 Task: Find connections with filter location Ciputat with filter topic #futurewith filter profile language Spanish with filter current company Mindlance with filter school K.J.Institute of Engineering & Technology with filter industry Bed-and-Breakfasts, Hostels, Homestays with filter service category Public Speaking with filter keywords title Account Collector
Action: Mouse moved to (542, 59)
Screenshot: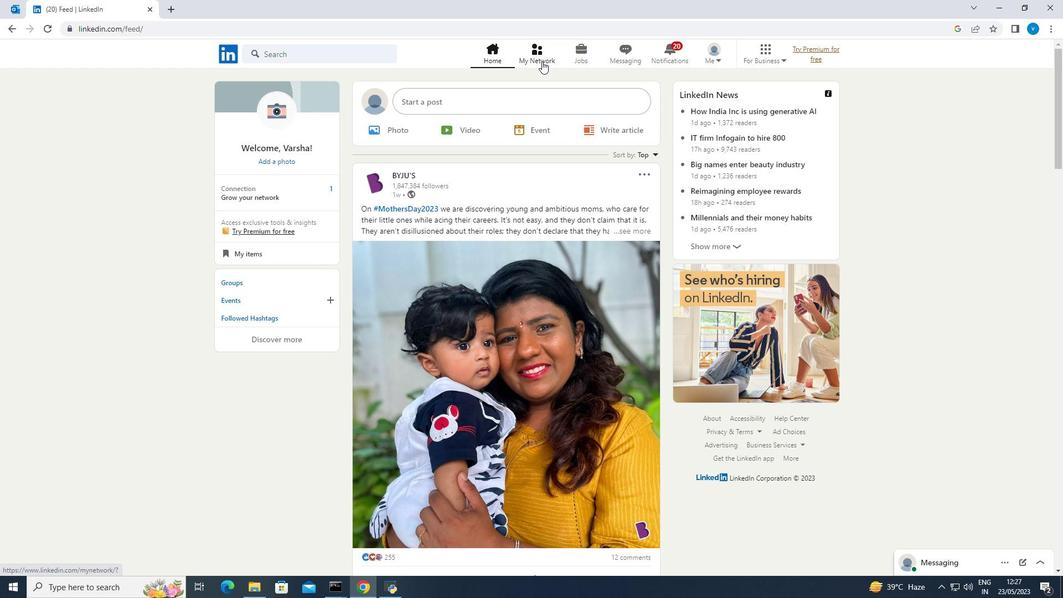 
Action: Mouse pressed left at (542, 59)
Screenshot: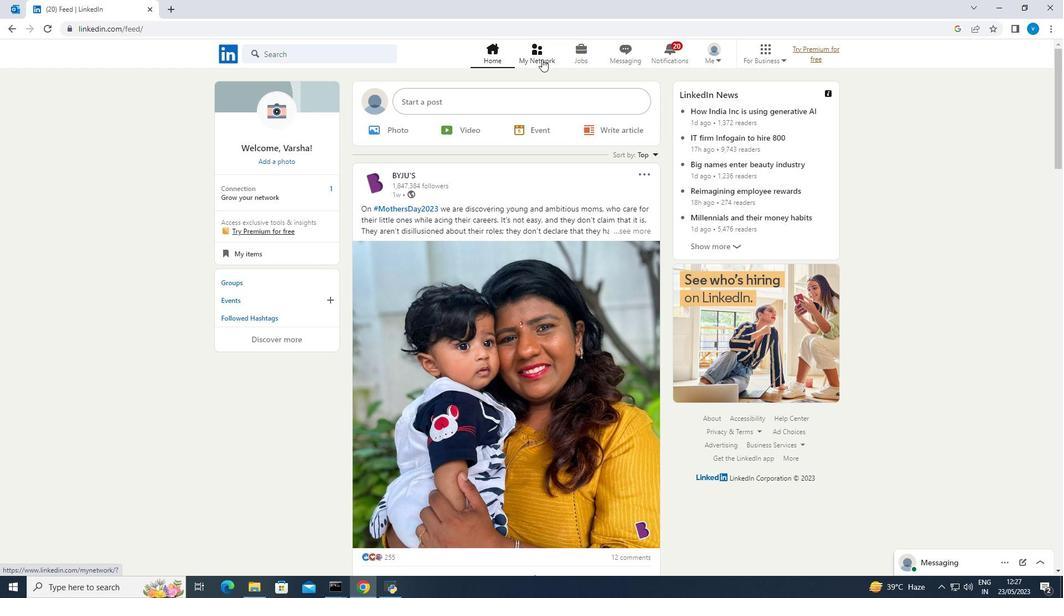 
Action: Mouse moved to (296, 116)
Screenshot: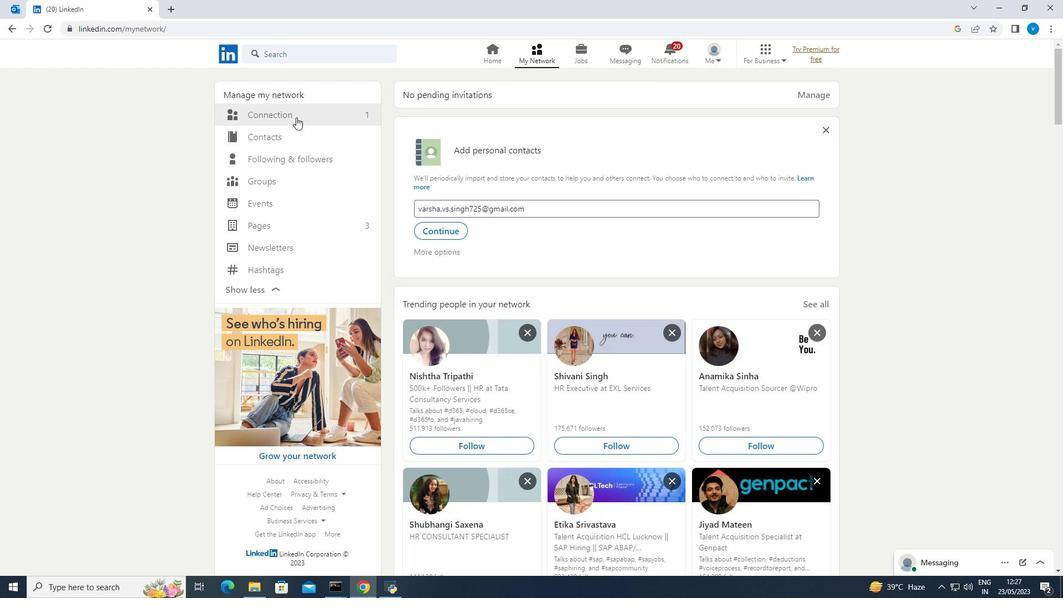 
Action: Mouse pressed left at (296, 116)
Screenshot: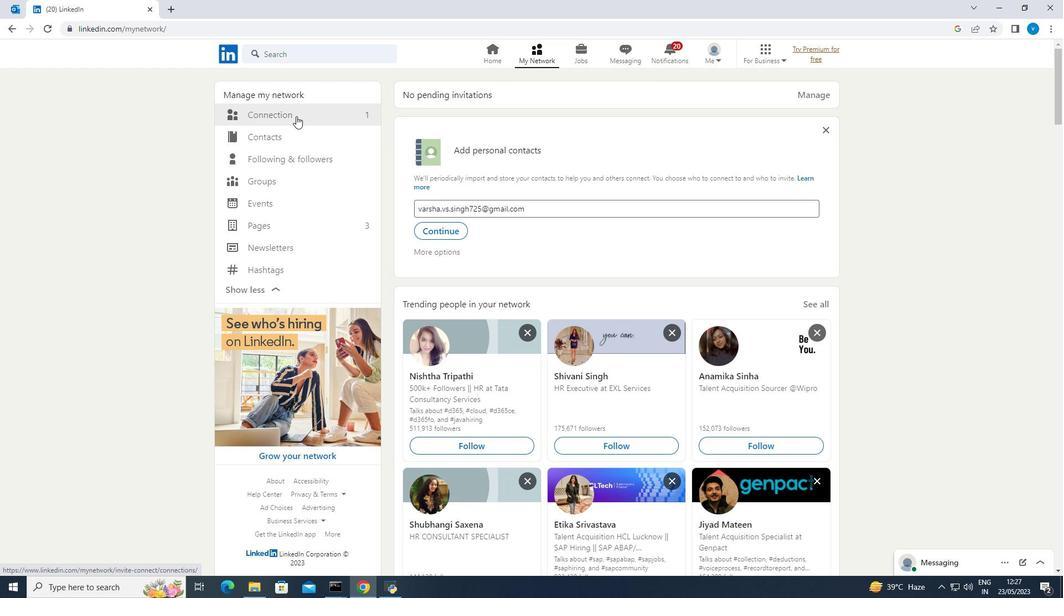 
Action: Mouse moved to (609, 116)
Screenshot: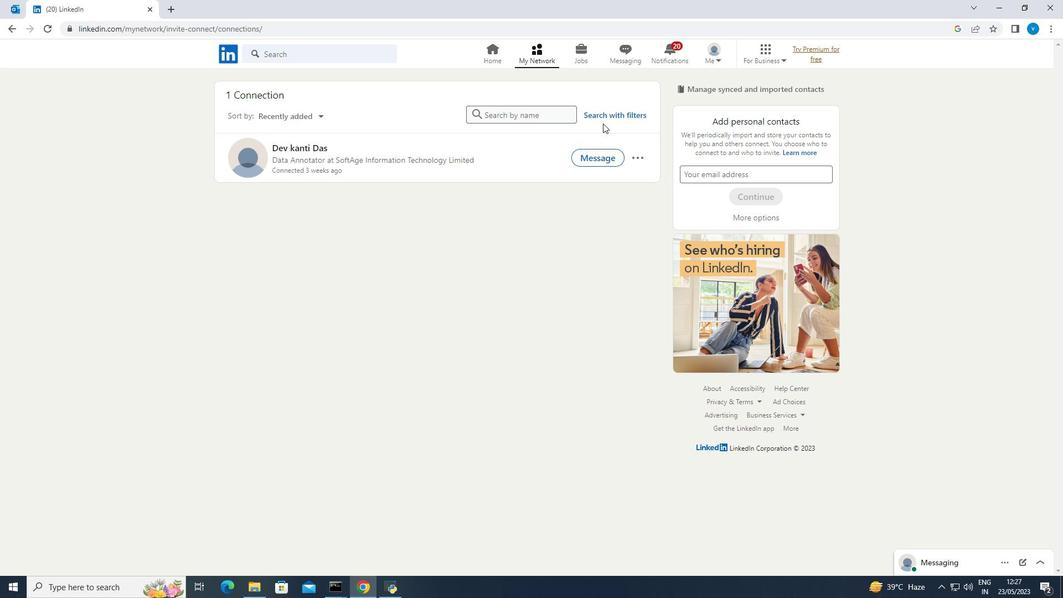 
Action: Mouse pressed left at (609, 116)
Screenshot: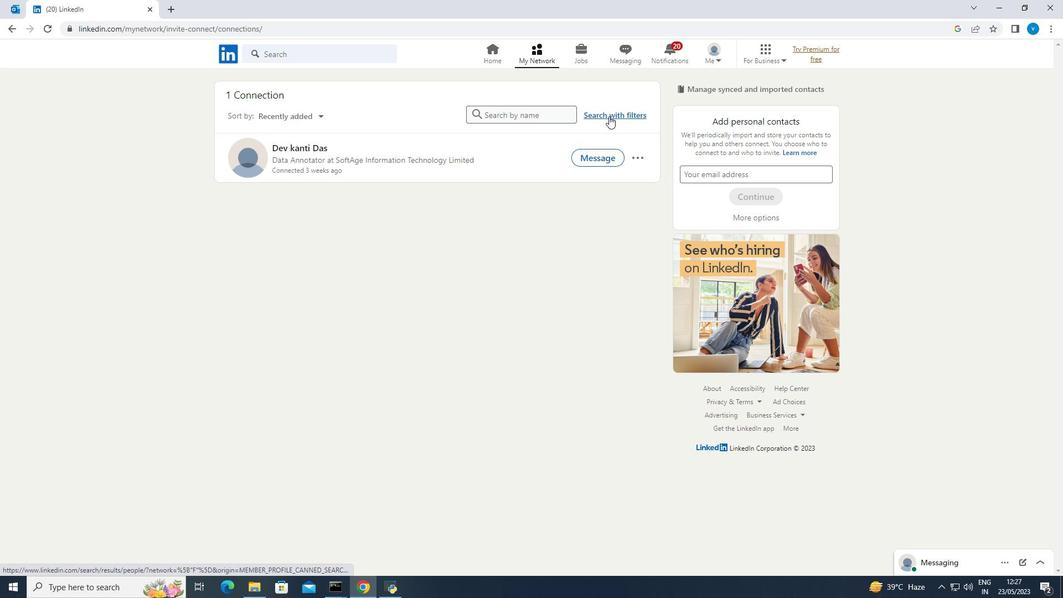 
Action: Mouse moved to (560, 87)
Screenshot: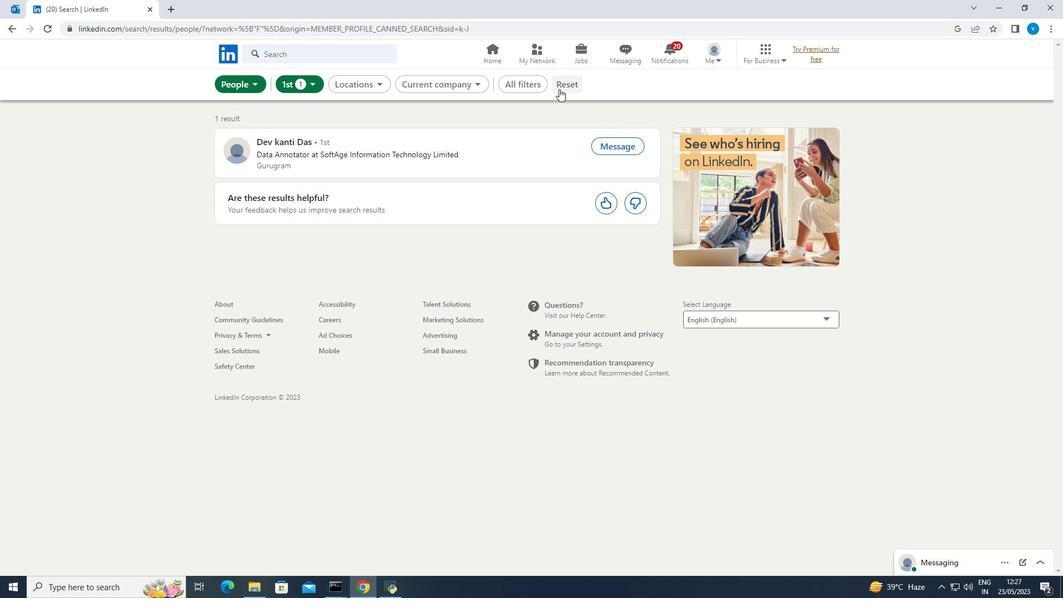 
Action: Mouse pressed left at (560, 87)
Screenshot: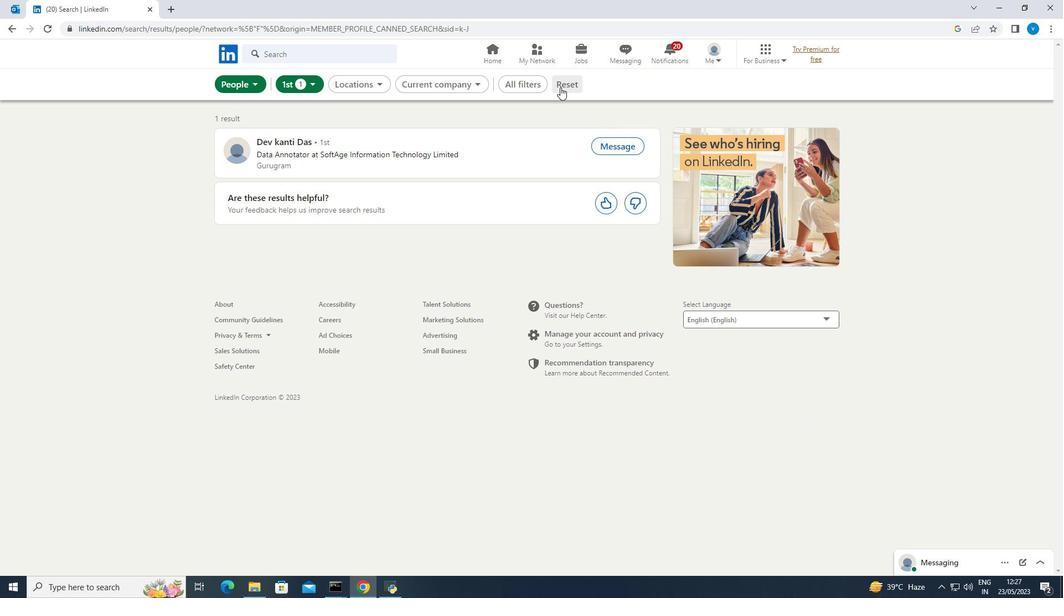 
Action: Mouse pressed left at (560, 87)
Screenshot: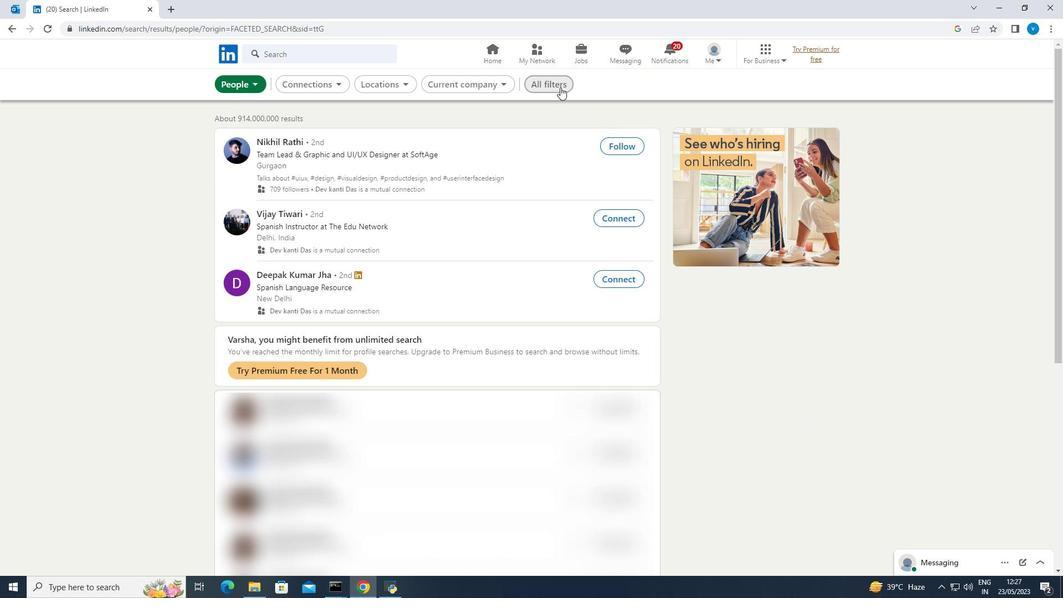
Action: Mouse moved to (812, 199)
Screenshot: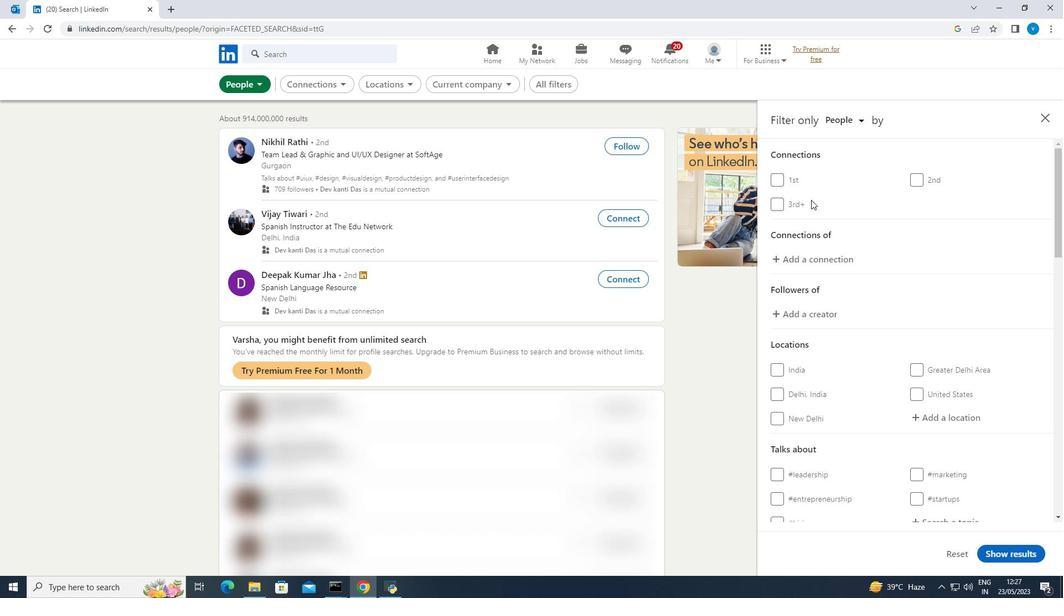 
Action: Mouse scrolled (812, 199) with delta (0, 0)
Screenshot: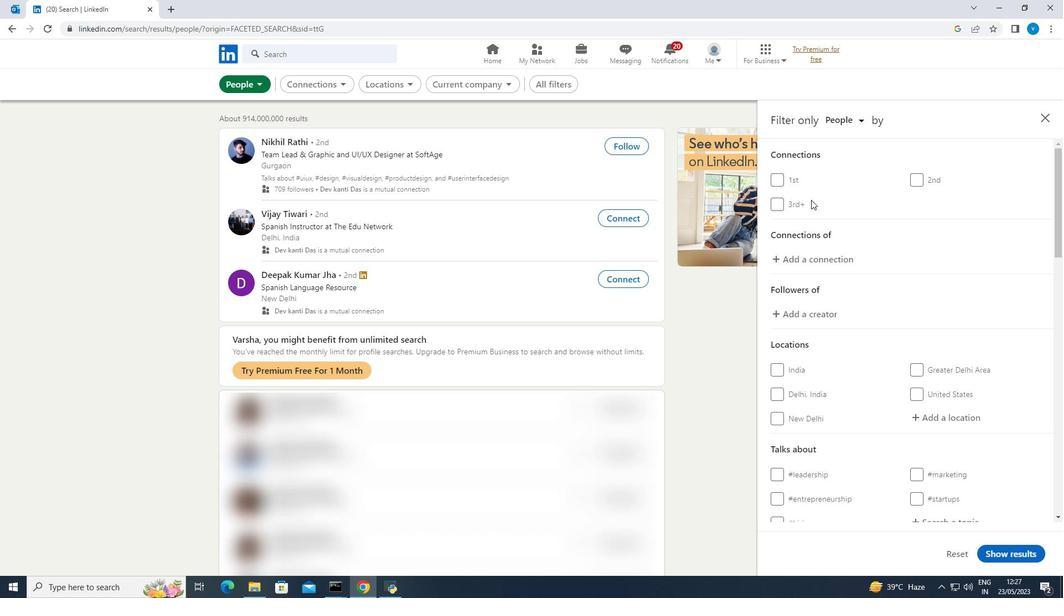 
Action: Mouse moved to (813, 200)
Screenshot: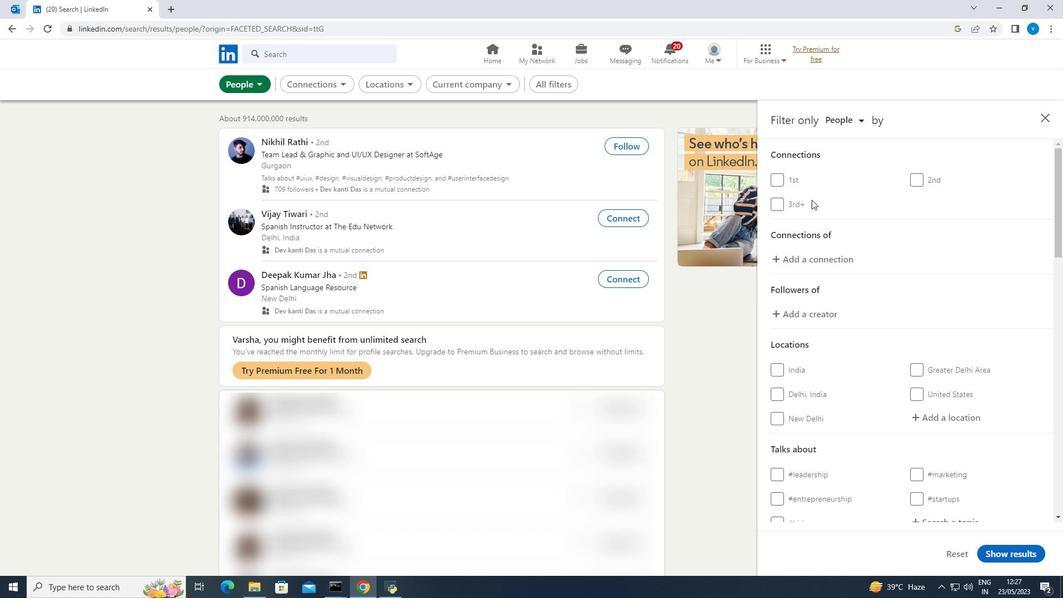 
Action: Mouse scrolled (813, 199) with delta (0, 0)
Screenshot: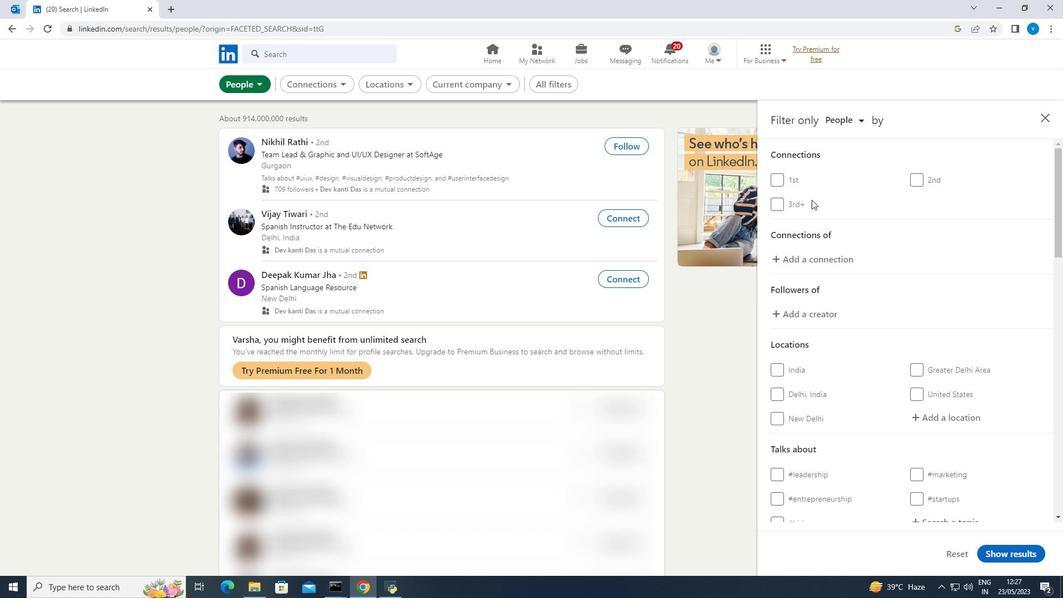 
Action: Mouse scrolled (813, 199) with delta (0, 0)
Screenshot: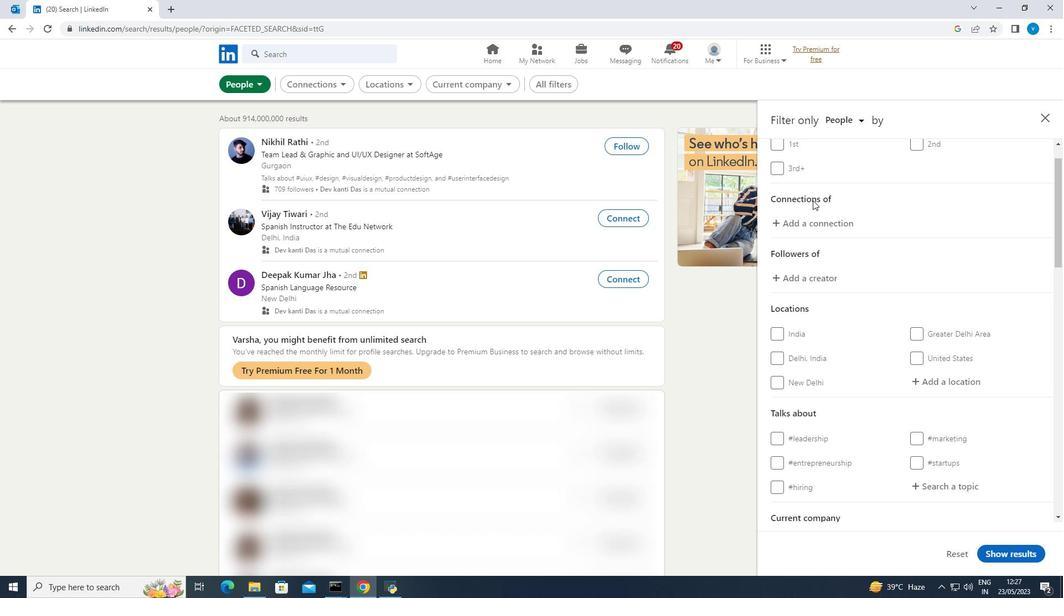
Action: Mouse moved to (916, 248)
Screenshot: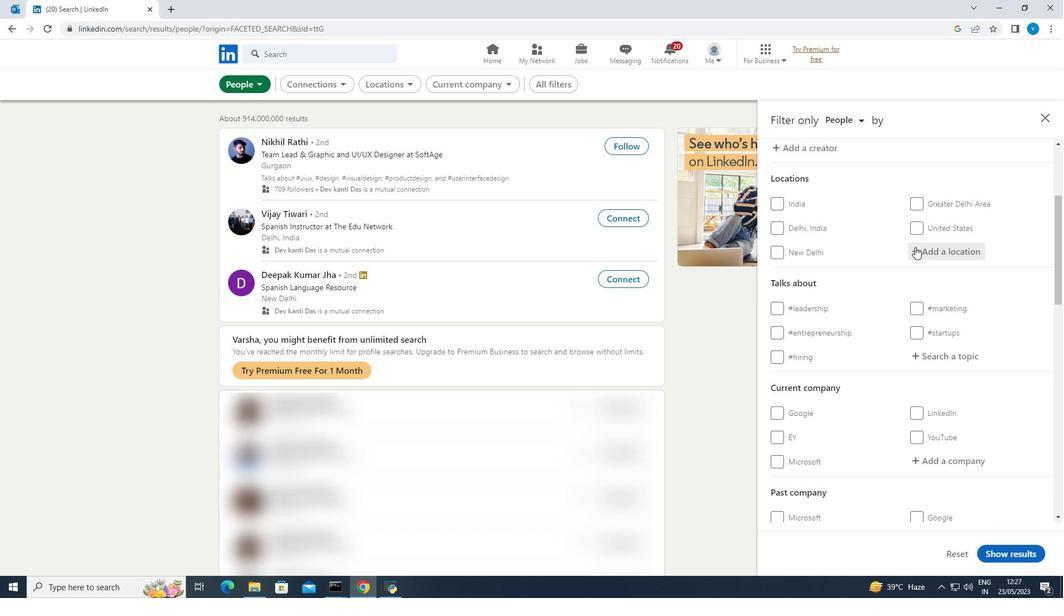 
Action: Mouse pressed left at (916, 248)
Screenshot: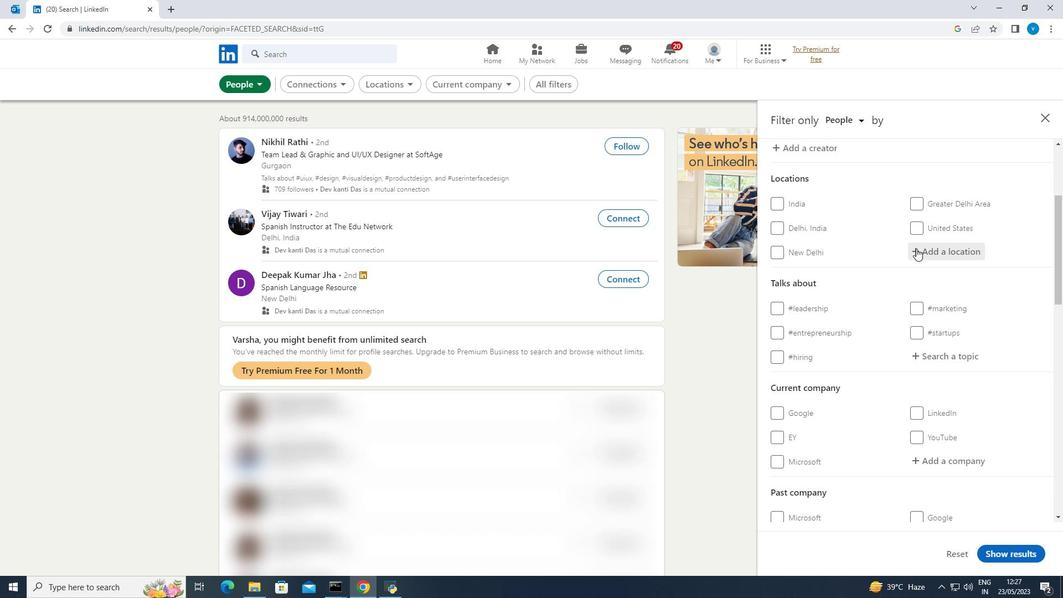 
Action: Mouse moved to (854, 284)
Screenshot: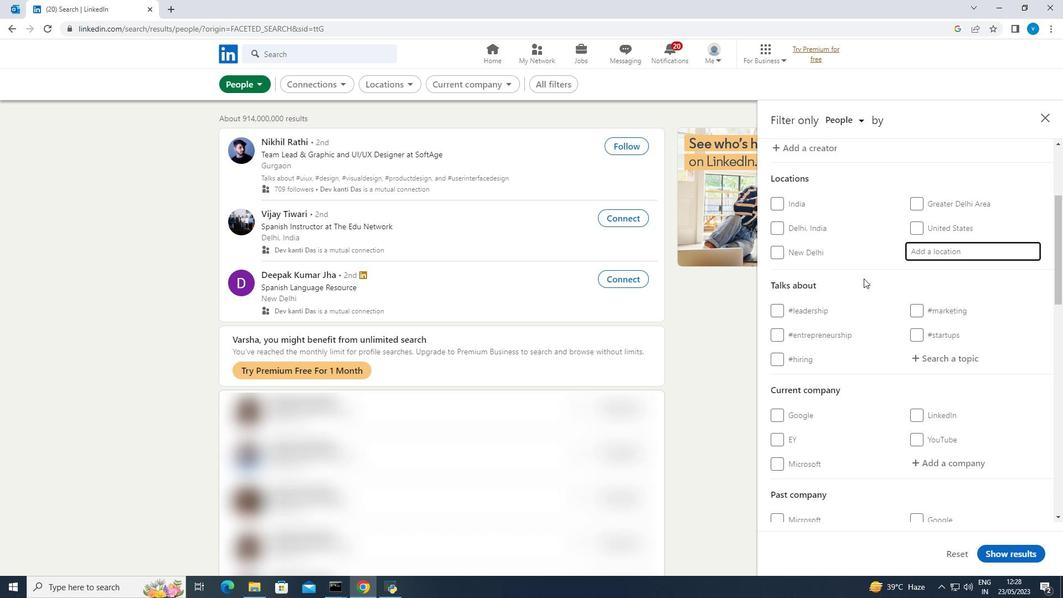 
Action: Key pressed <Key.shift><Key.shift><Key.shift>Ciputat
Screenshot: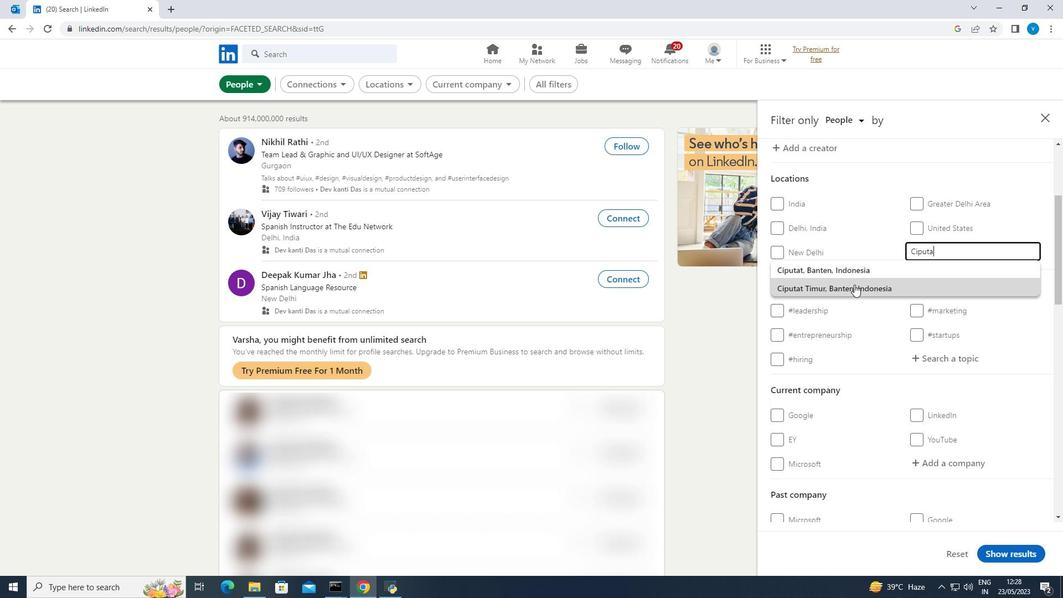 
Action: Mouse moved to (931, 365)
Screenshot: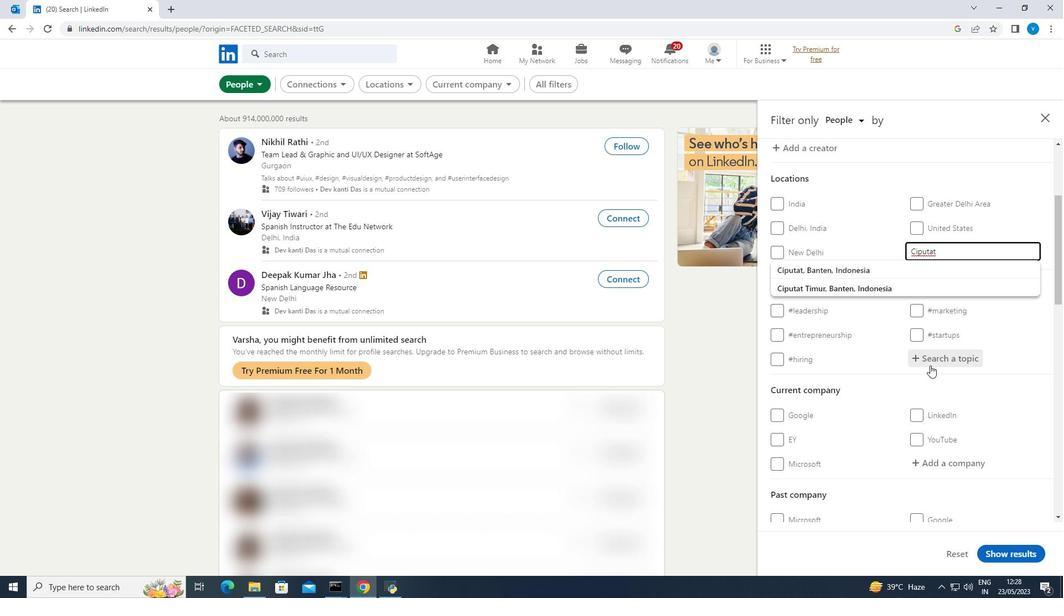 
Action: Mouse pressed left at (931, 365)
Screenshot: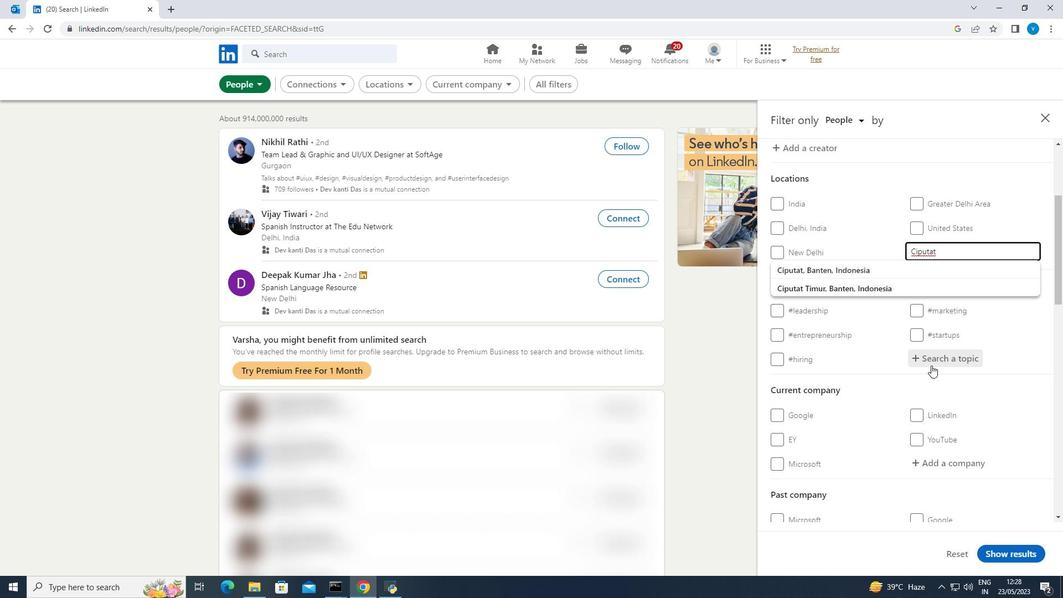 
Action: Mouse moved to (926, 367)
Screenshot: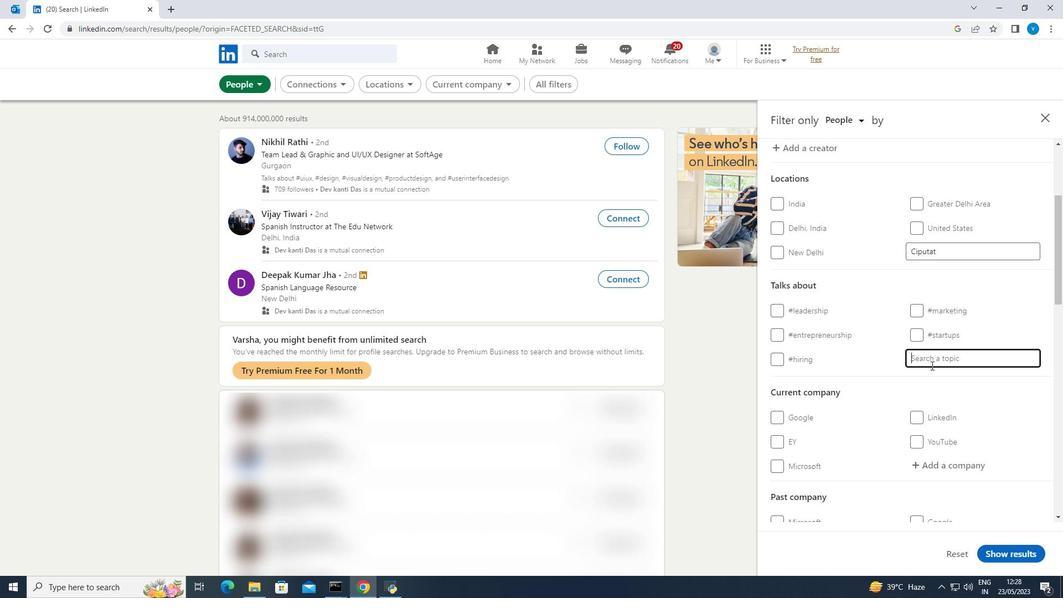 
Action: Key pressed future
Screenshot: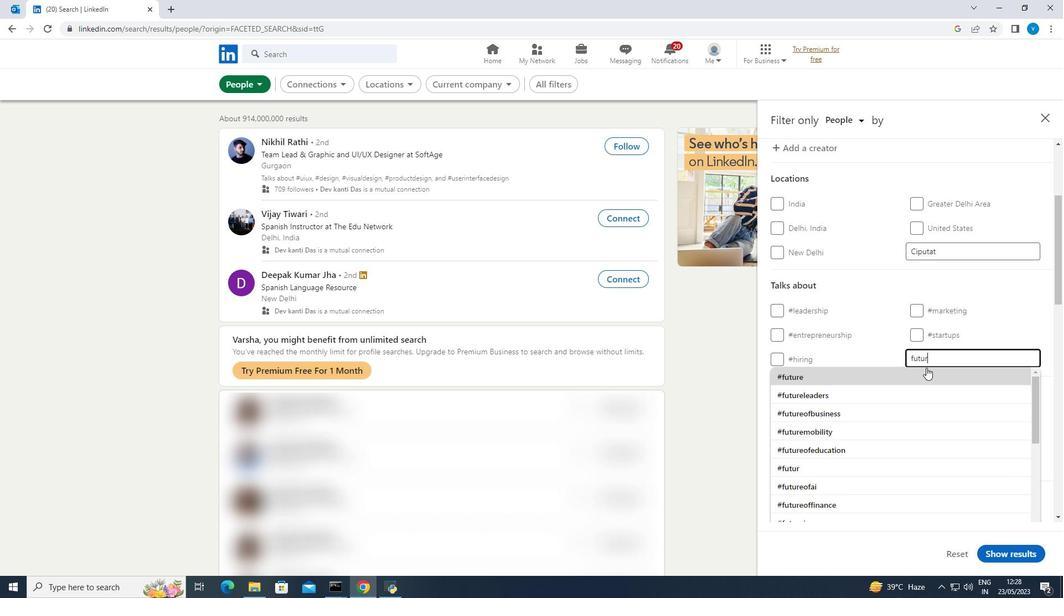 
Action: Mouse moved to (910, 372)
Screenshot: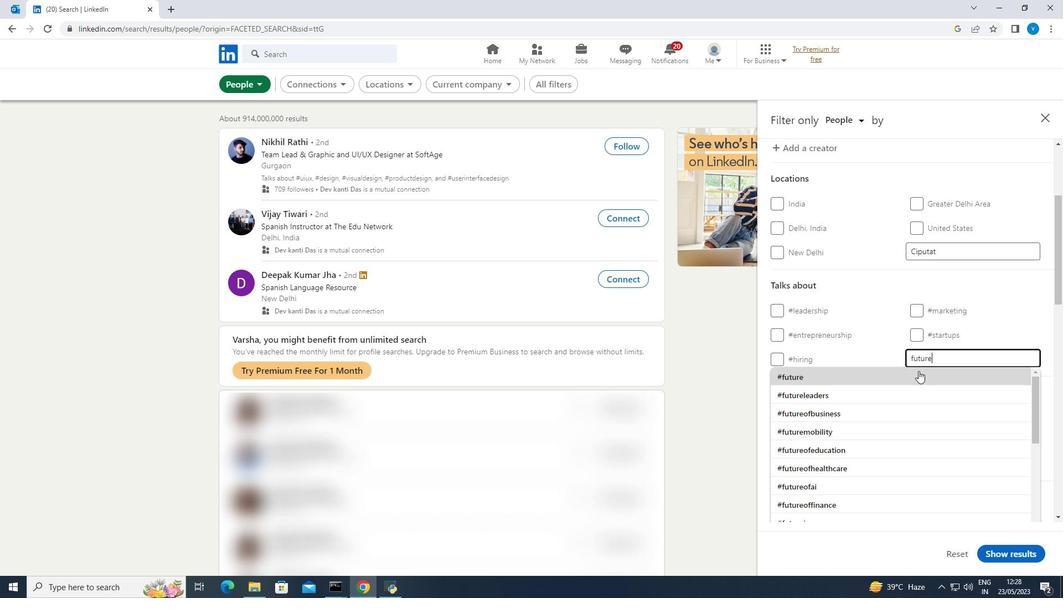 
Action: Mouse pressed left at (910, 372)
Screenshot: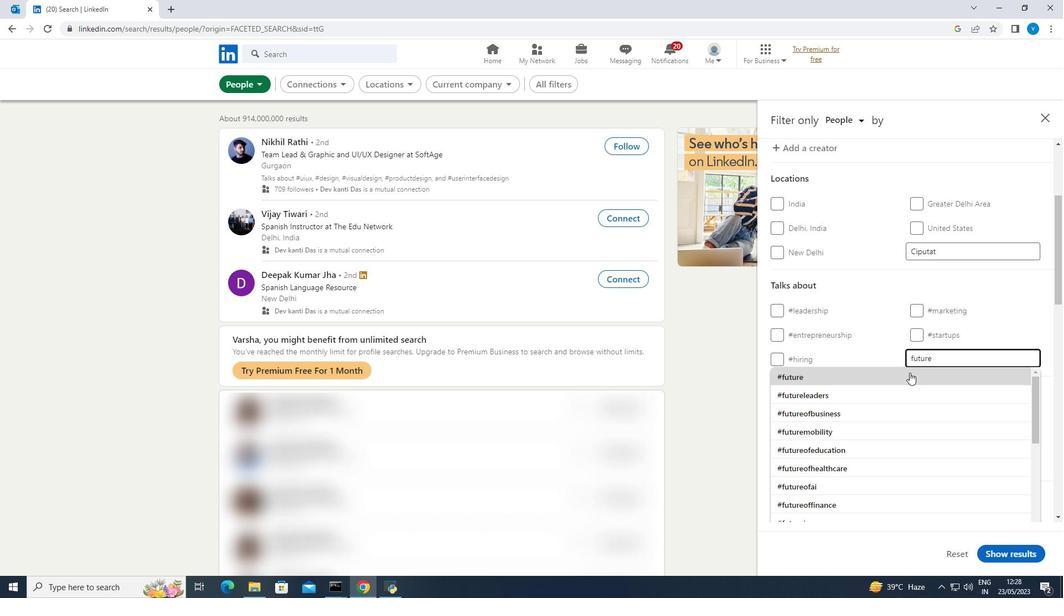 
Action: Mouse scrolled (910, 372) with delta (0, 0)
Screenshot: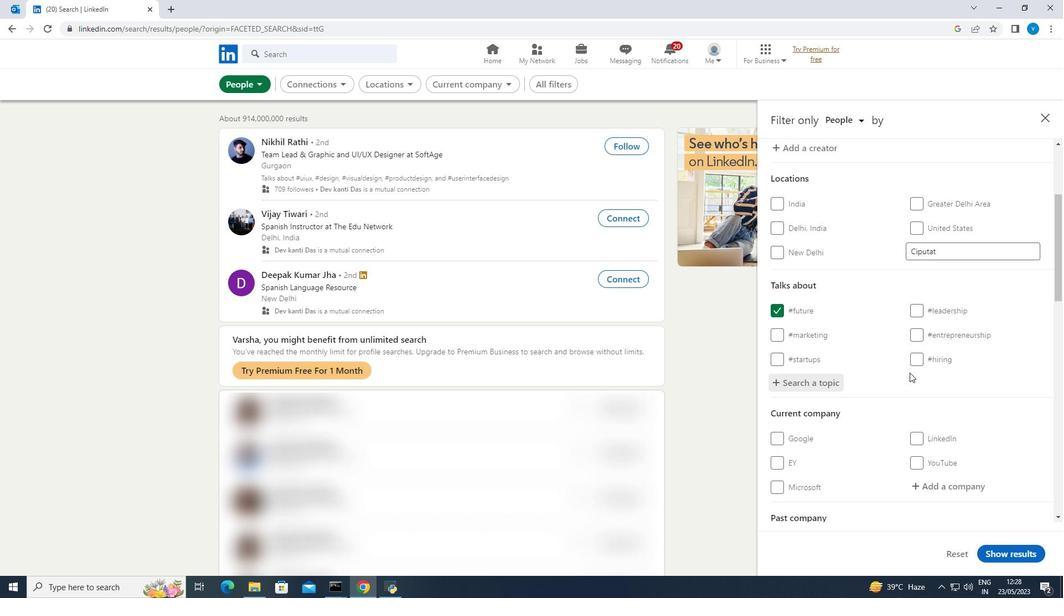 
Action: Mouse scrolled (910, 372) with delta (0, 0)
Screenshot: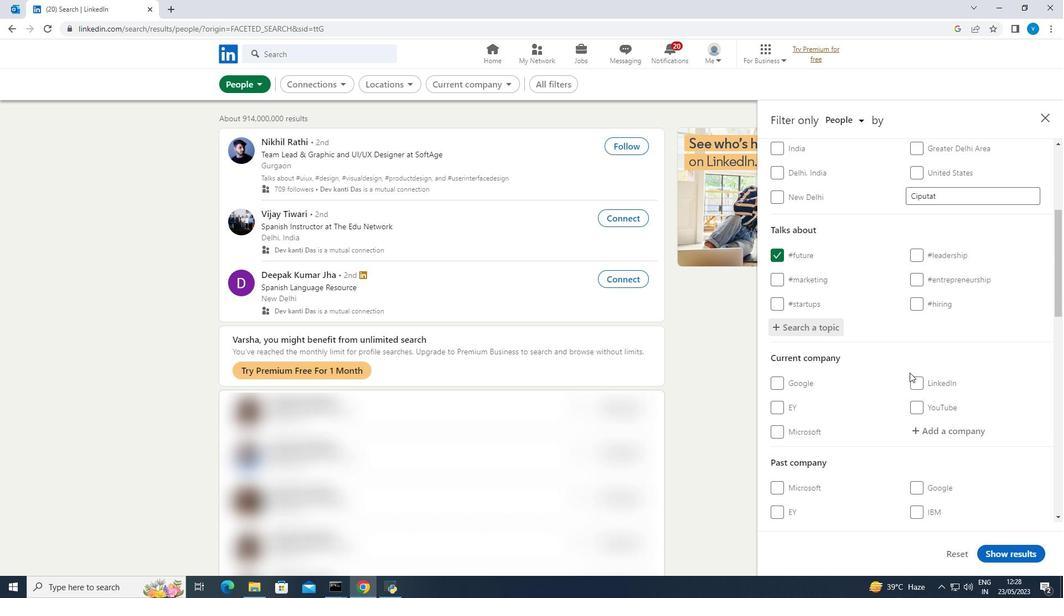 
Action: Mouse moved to (909, 373)
Screenshot: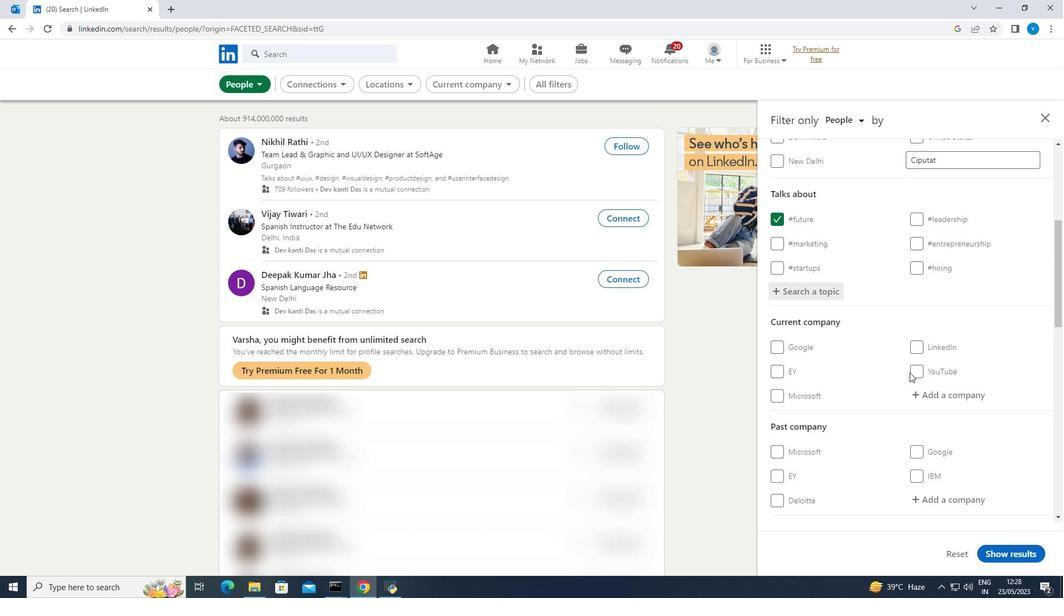 
Action: Mouse scrolled (909, 373) with delta (0, 0)
Screenshot: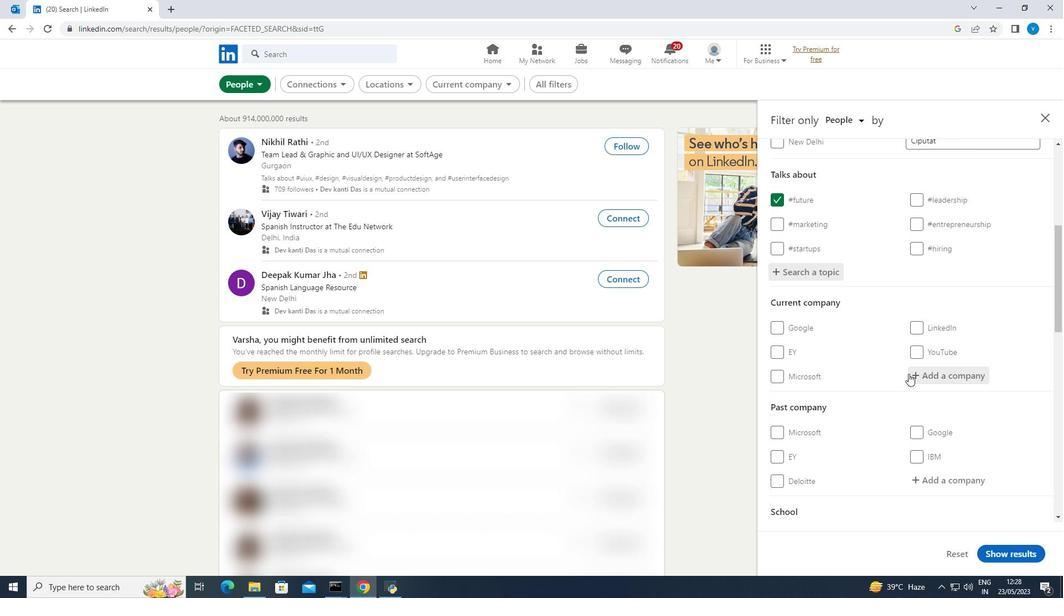 
Action: Mouse scrolled (909, 373) with delta (0, 0)
Screenshot: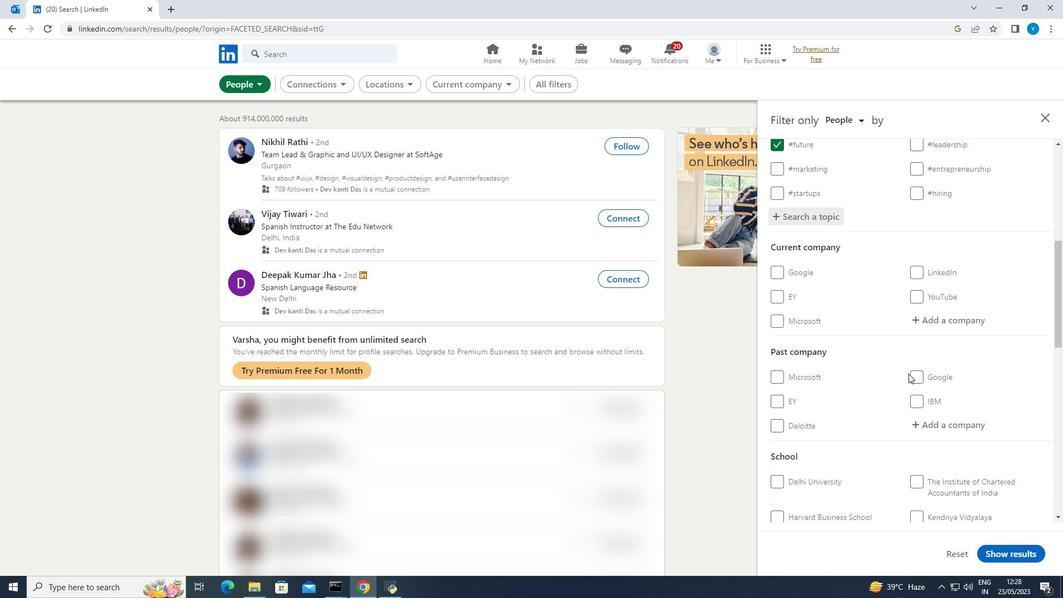 
Action: Mouse scrolled (909, 373) with delta (0, 0)
Screenshot: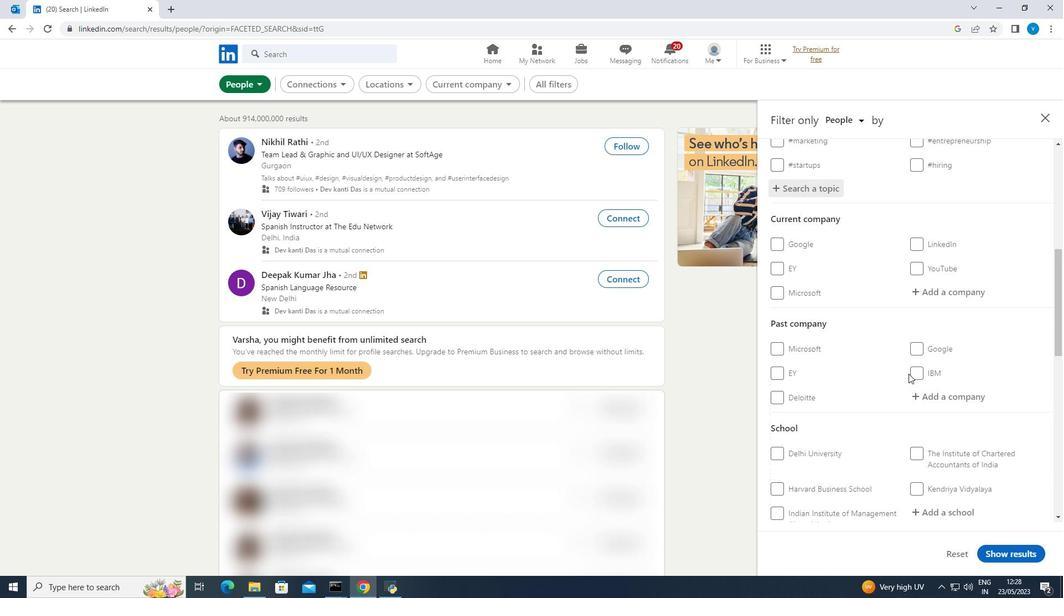 
Action: Mouse scrolled (909, 373) with delta (0, 0)
Screenshot: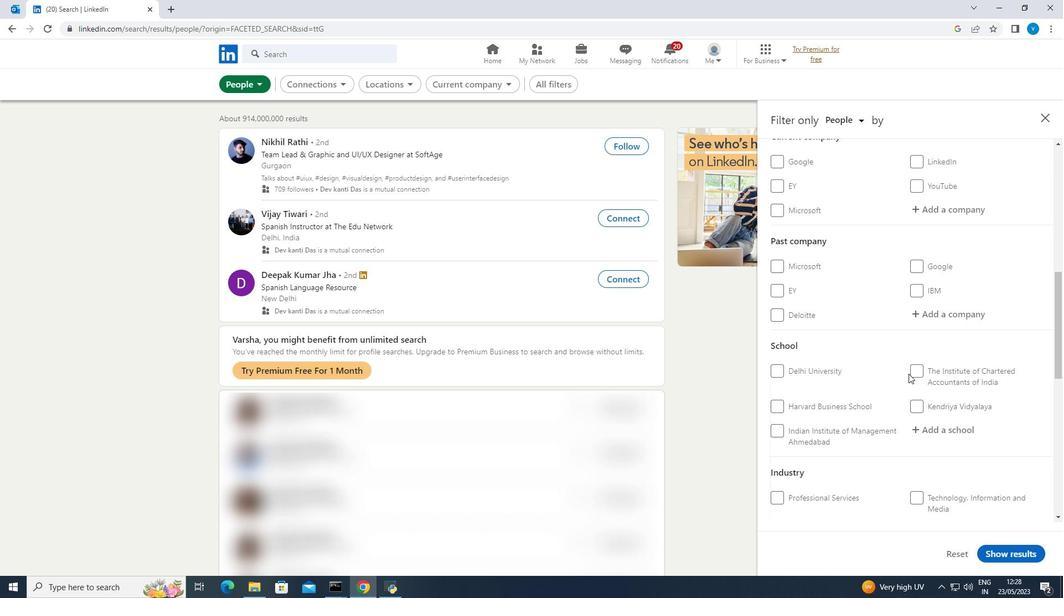 
Action: Mouse scrolled (909, 373) with delta (0, 0)
Screenshot: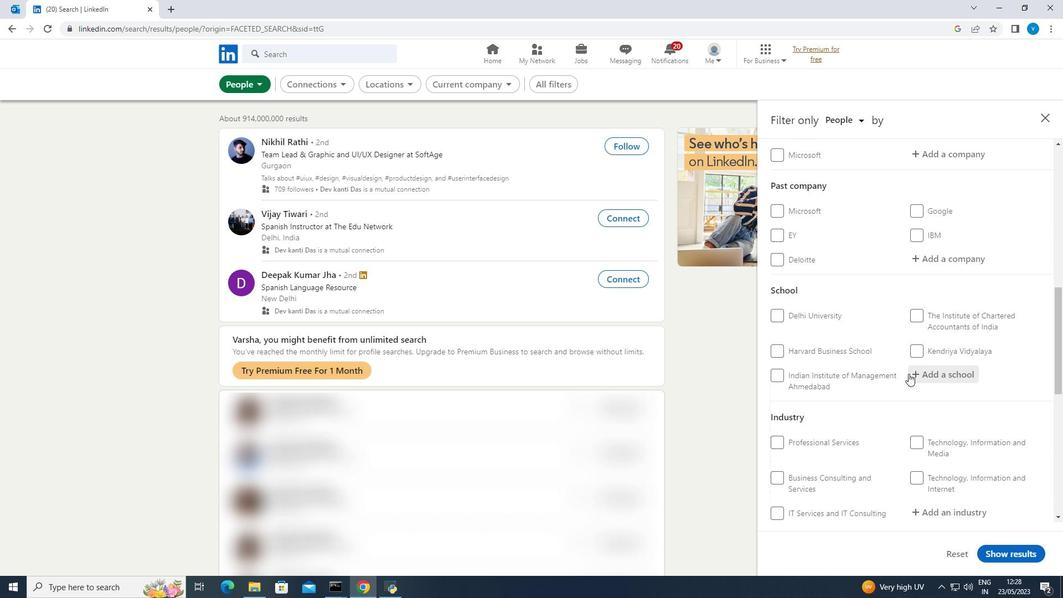 
Action: Mouse scrolled (909, 373) with delta (0, 0)
Screenshot: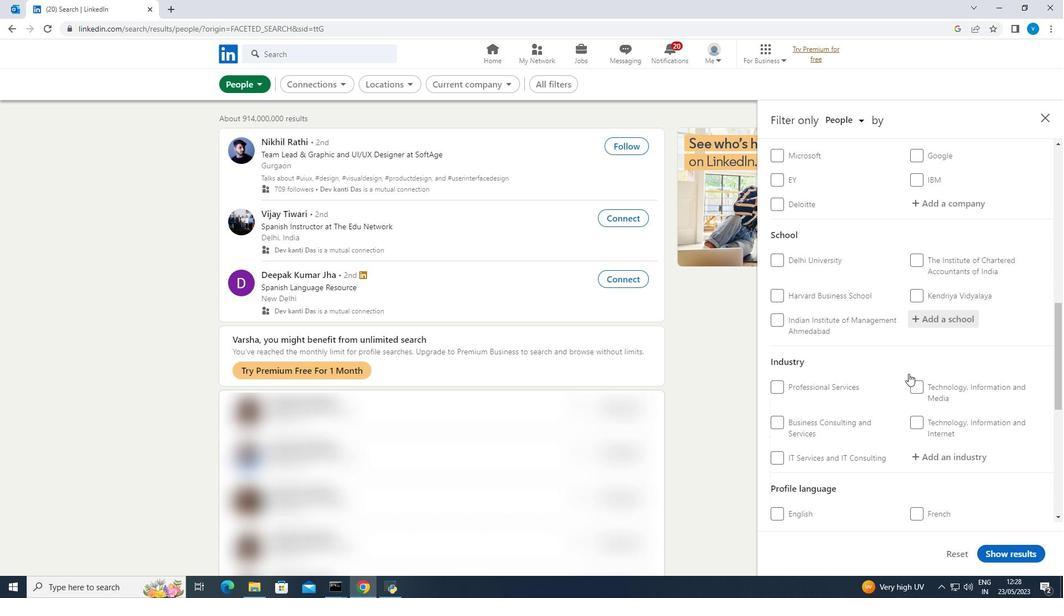 
Action: Mouse moved to (908, 374)
Screenshot: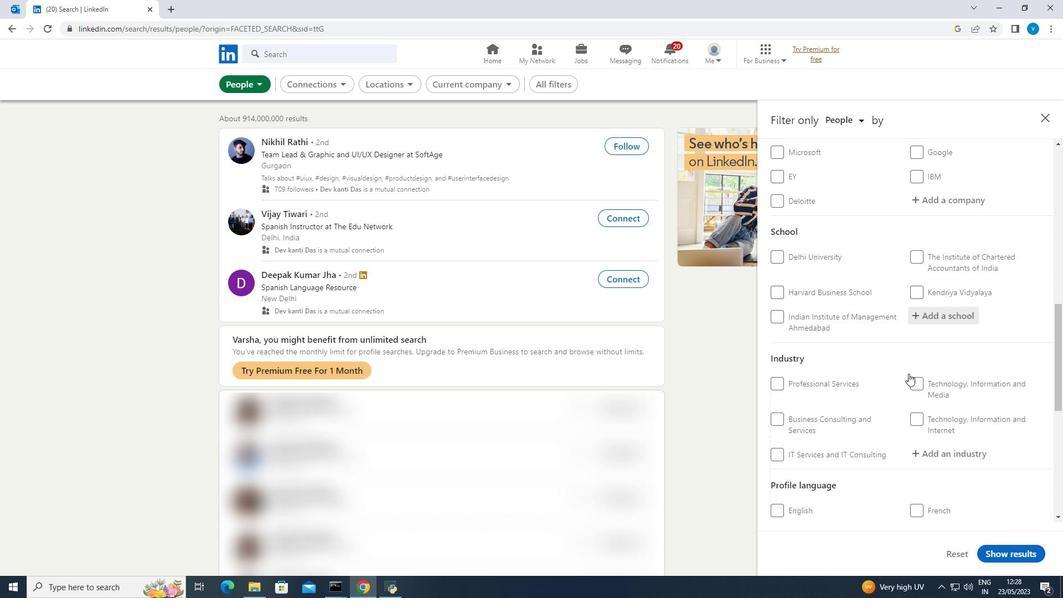
Action: Mouse scrolled (908, 373) with delta (0, 0)
Screenshot: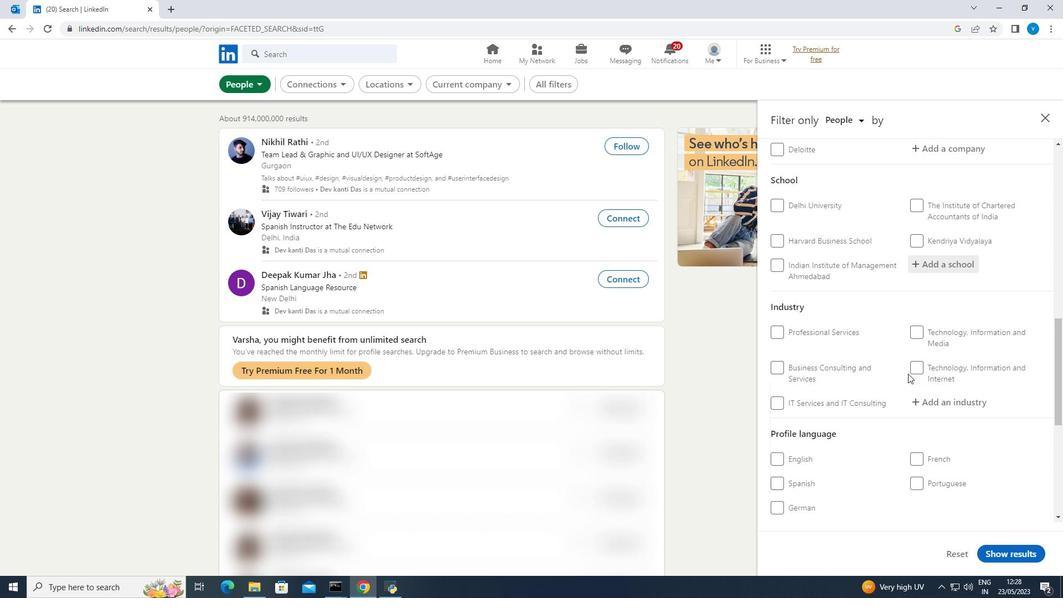 
Action: Mouse moved to (778, 431)
Screenshot: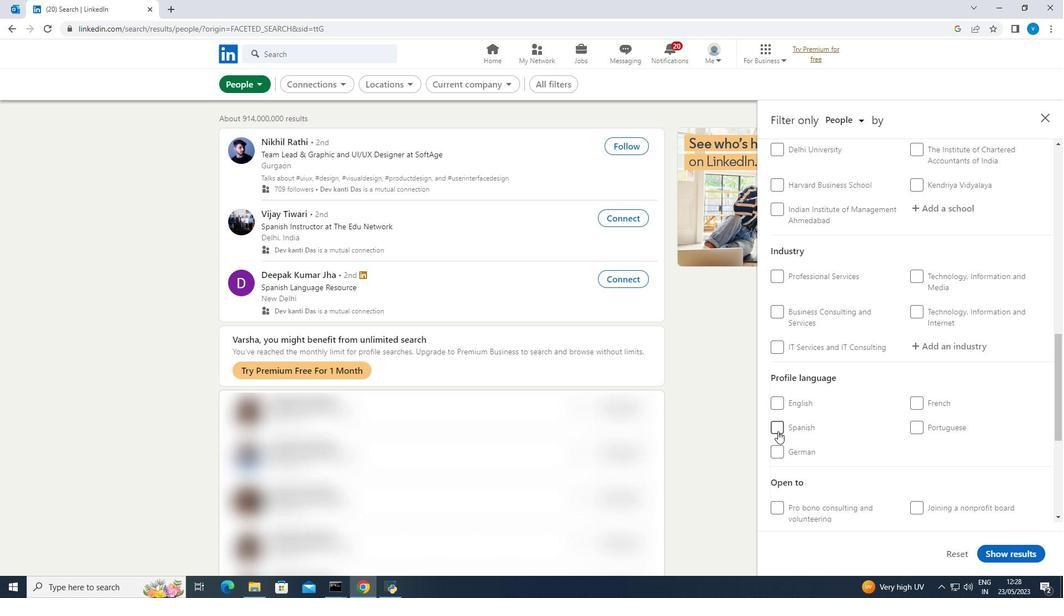 
Action: Mouse pressed left at (778, 431)
Screenshot: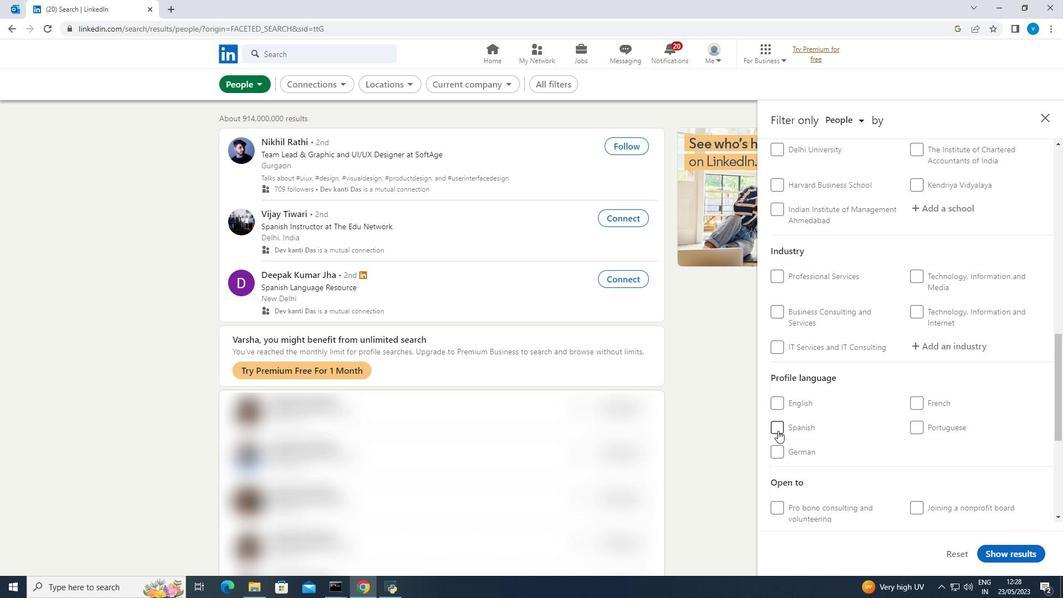 
Action: Mouse moved to (781, 428)
Screenshot: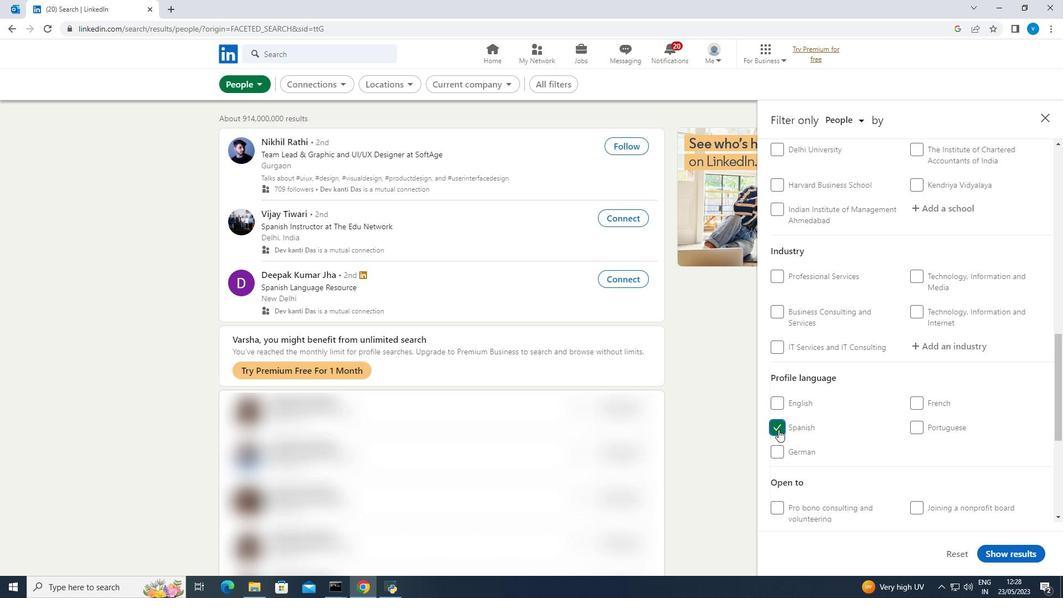 
Action: Mouse scrolled (781, 428) with delta (0, 0)
Screenshot: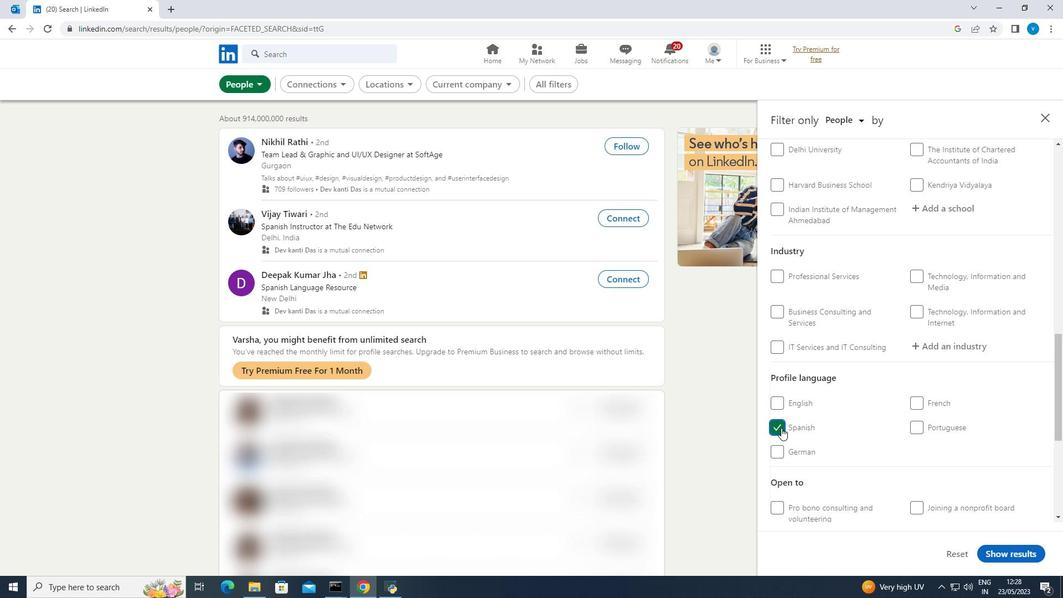 
Action: Mouse scrolled (781, 428) with delta (0, 0)
Screenshot: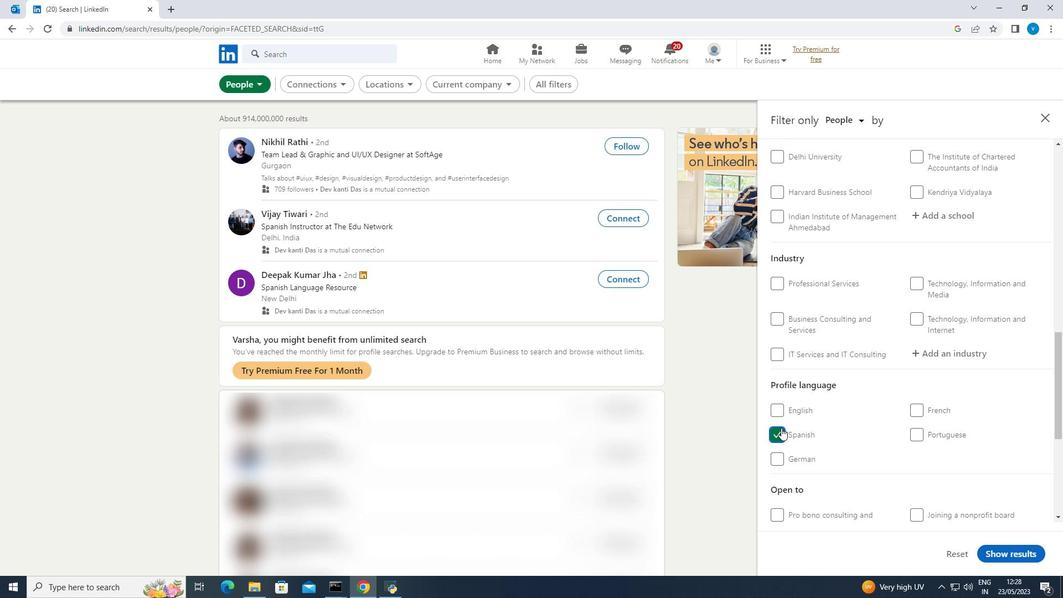 
Action: Mouse moved to (782, 427)
Screenshot: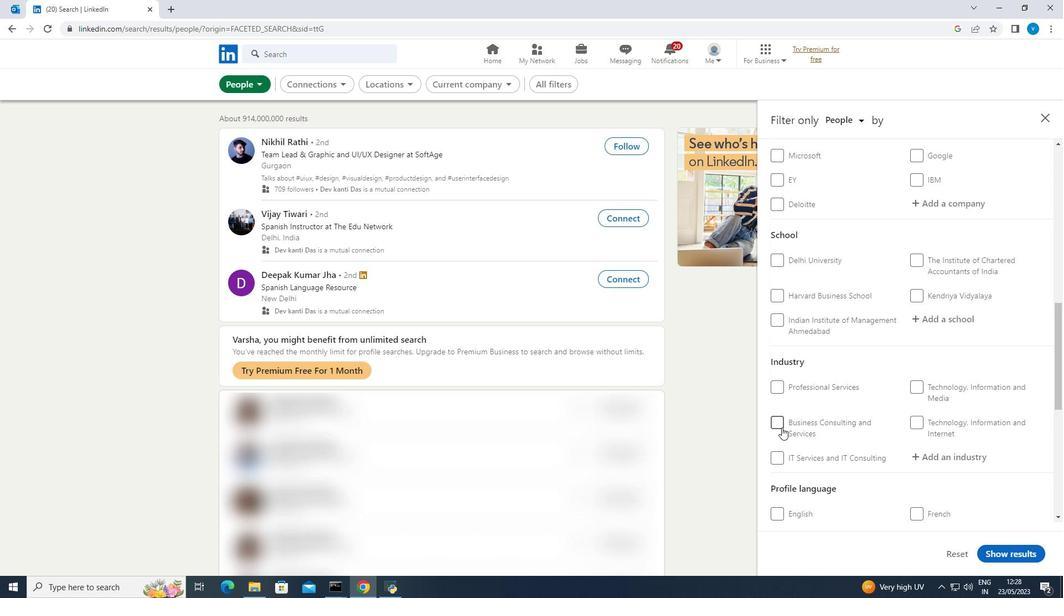 
Action: Mouse scrolled (782, 428) with delta (0, 0)
Screenshot: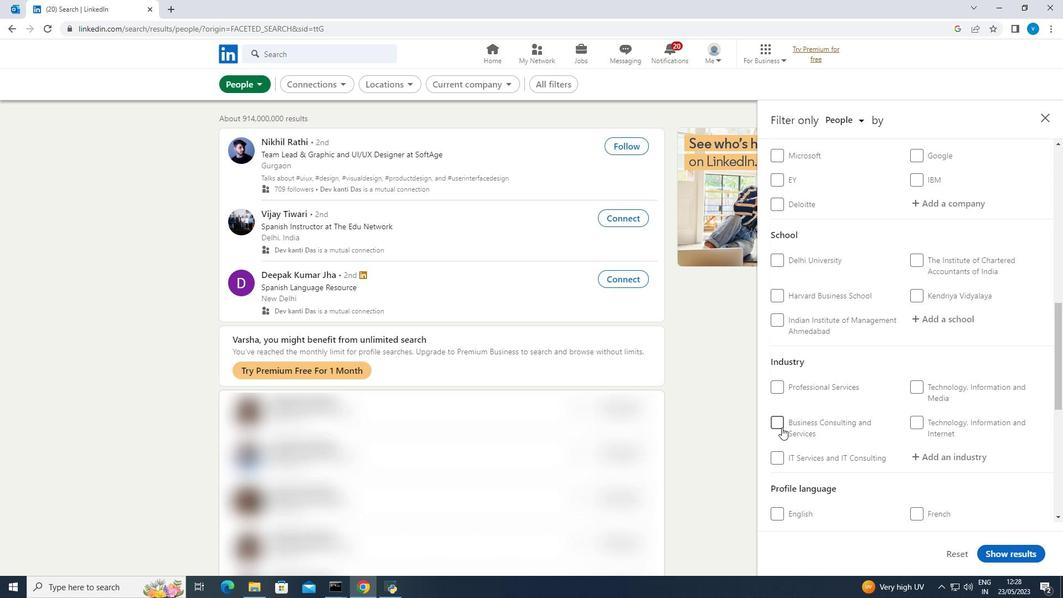 
Action: Mouse scrolled (782, 428) with delta (0, 0)
Screenshot: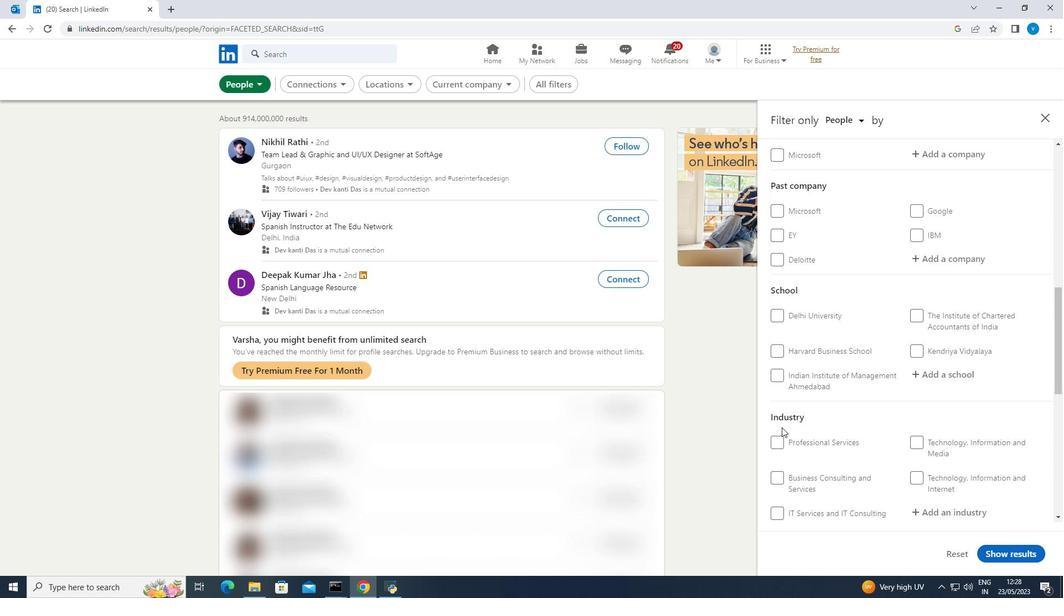 
Action: Mouse scrolled (782, 428) with delta (0, 0)
Screenshot: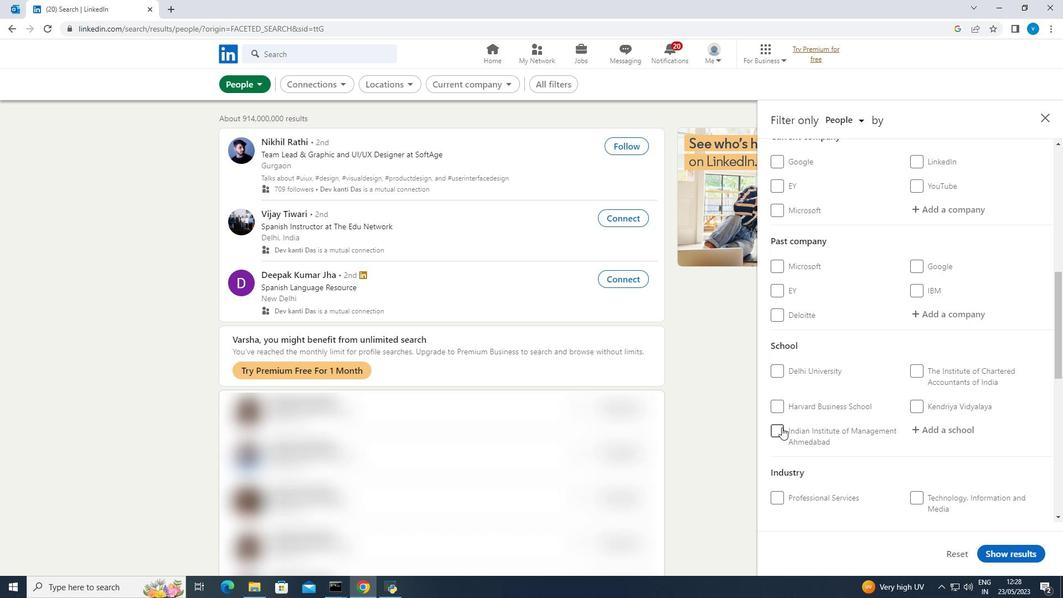 
Action: Mouse moved to (782, 427)
Screenshot: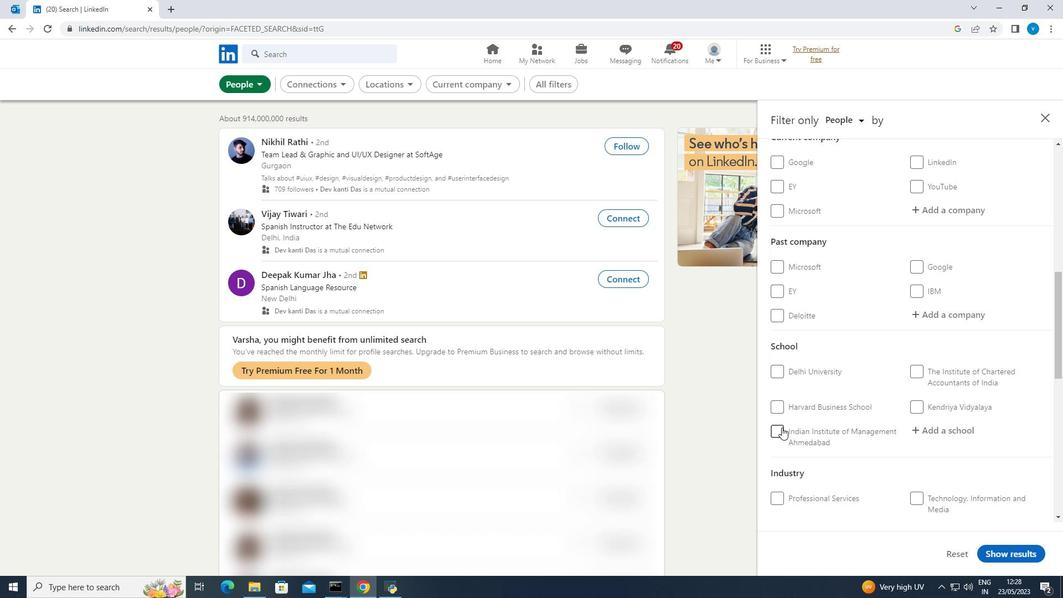 
Action: Mouse scrolled (782, 427) with delta (0, 0)
Screenshot: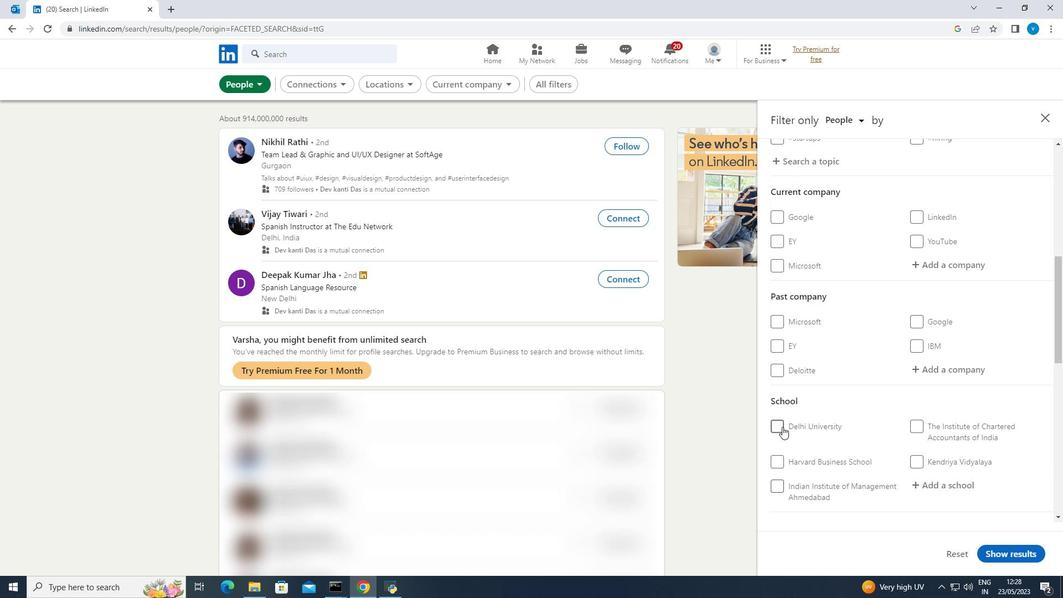 
Action: Mouse moved to (918, 322)
Screenshot: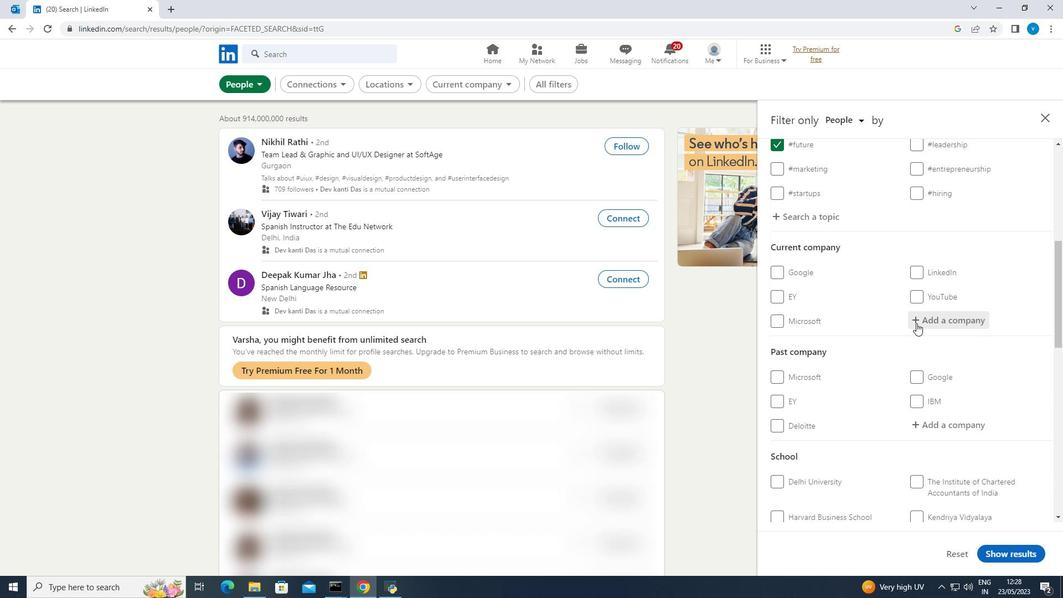 
Action: Mouse pressed left at (918, 322)
Screenshot: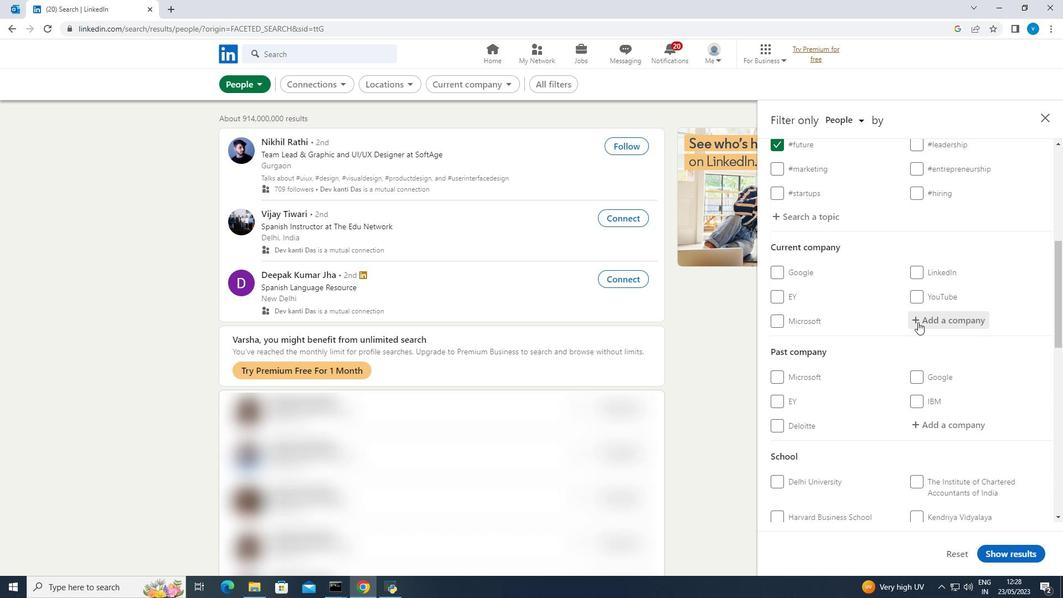 
Action: Mouse moved to (914, 324)
Screenshot: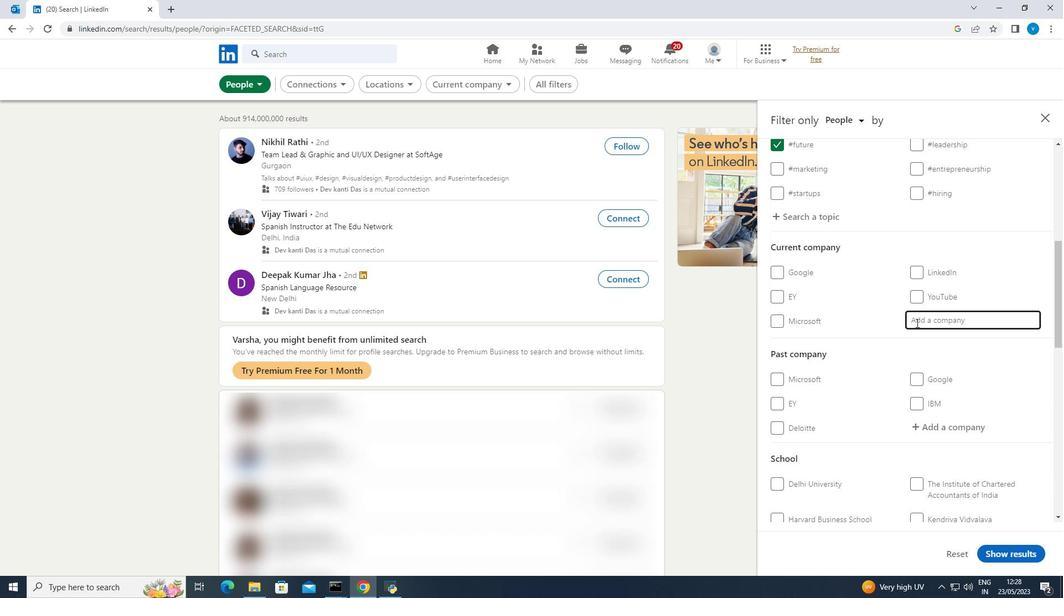
Action: Key pressed <Key.shift><Key.shift><Key.shift><Key.shift><Key.shift>Mindlance
Screenshot: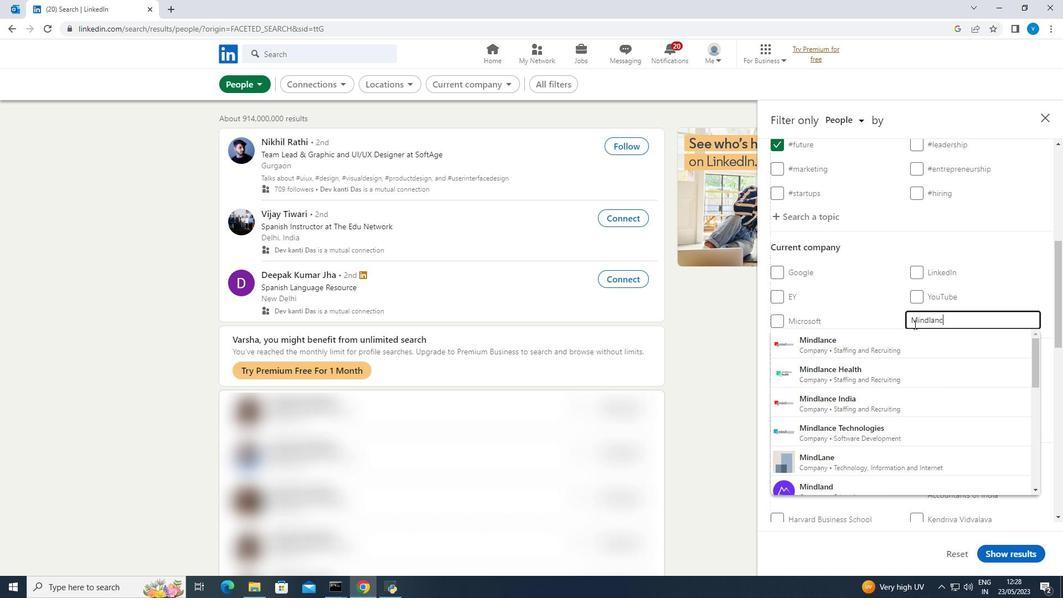 
Action: Mouse moved to (895, 336)
Screenshot: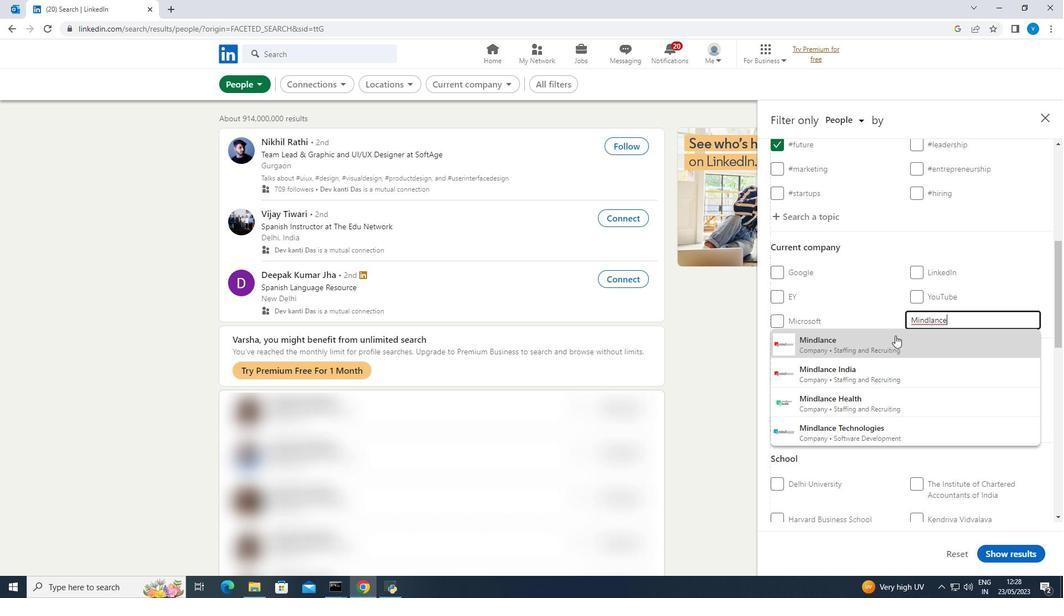 
Action: Mouse pressed left at (895, 336)
Screenshot: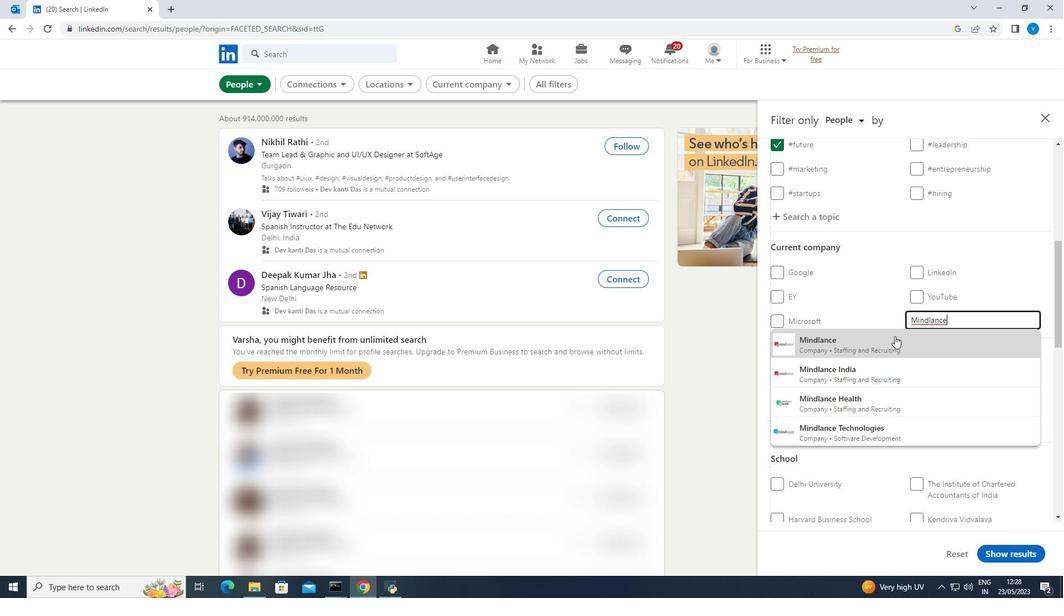 
Action: Mouse scrolled (895, 335) with delta (0, 0)
Screenshot: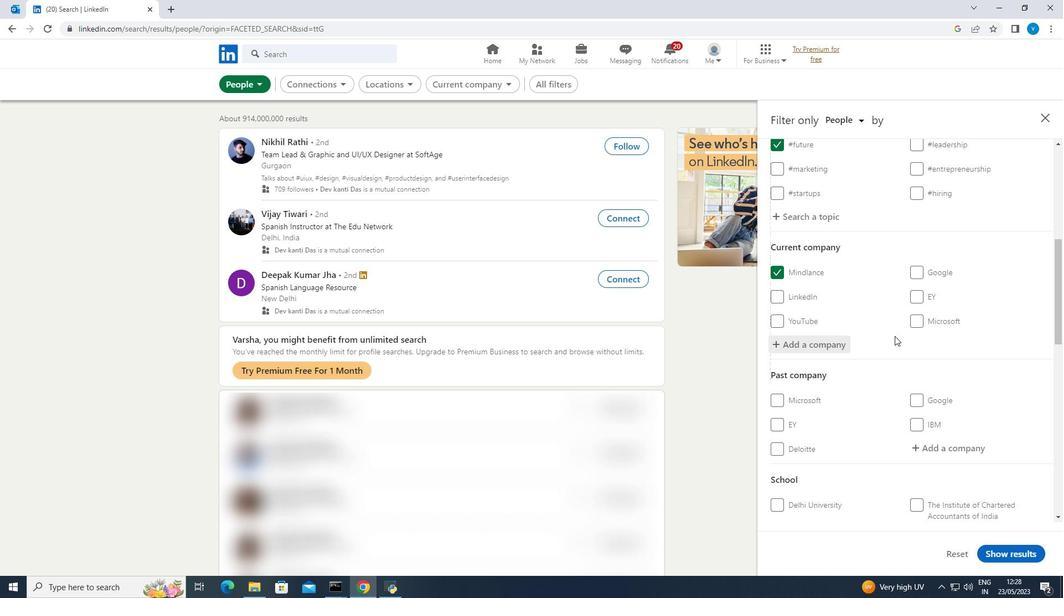 
Action: Mouse moved to (894, 336)
Screenshot: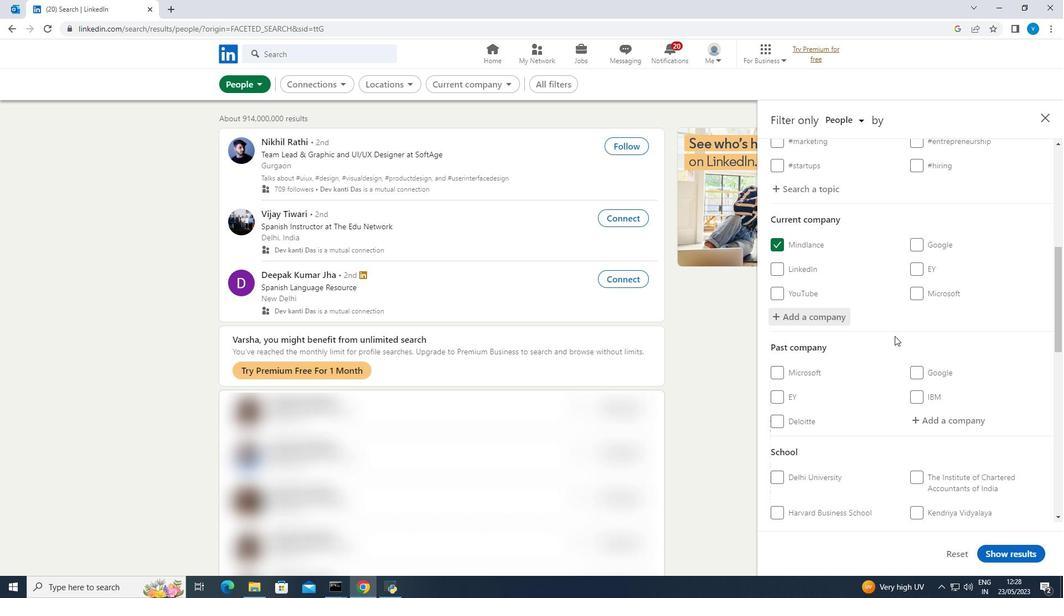 
Action: Mouse scrolled (894, 335) with delta (0, 0)
Screenshot: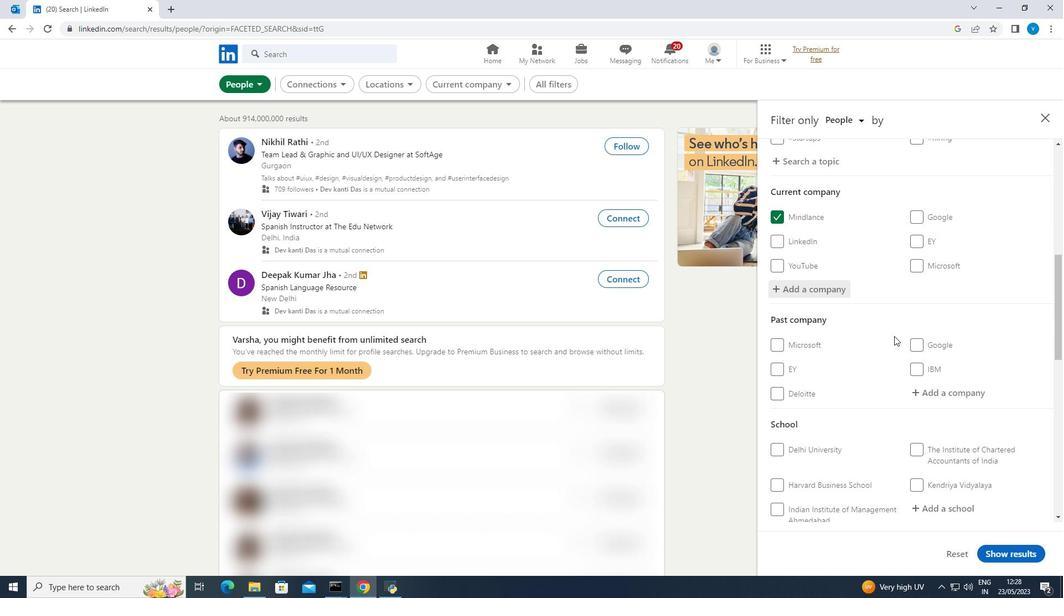 
Action: Mouse scrolled (894, 335) with delta (0, 0)
Screenshot: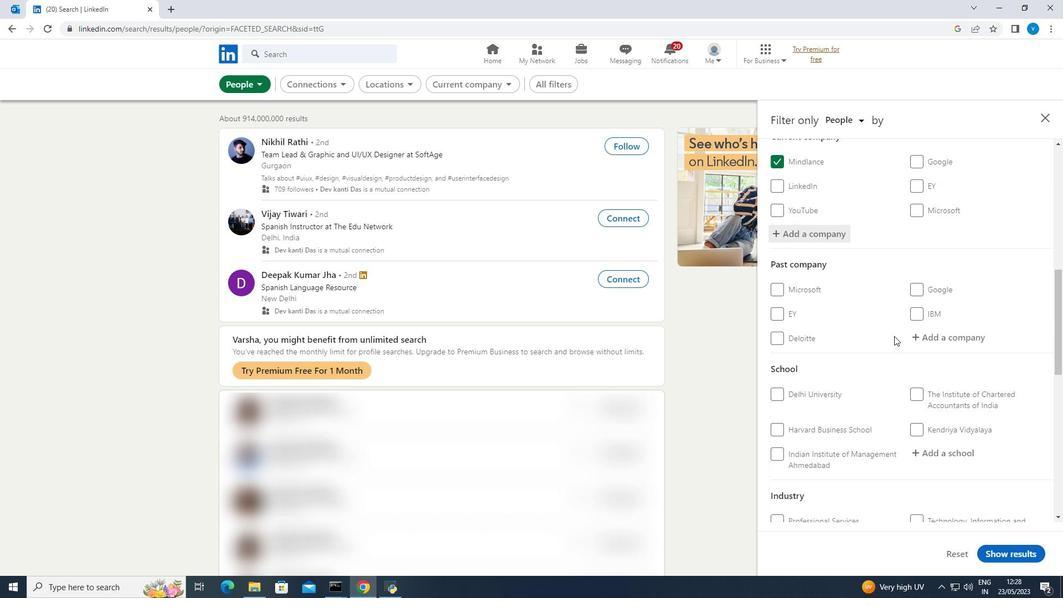 
Action: Mouse scrolled (894, 335) with delta (0, 0)
Screenshot: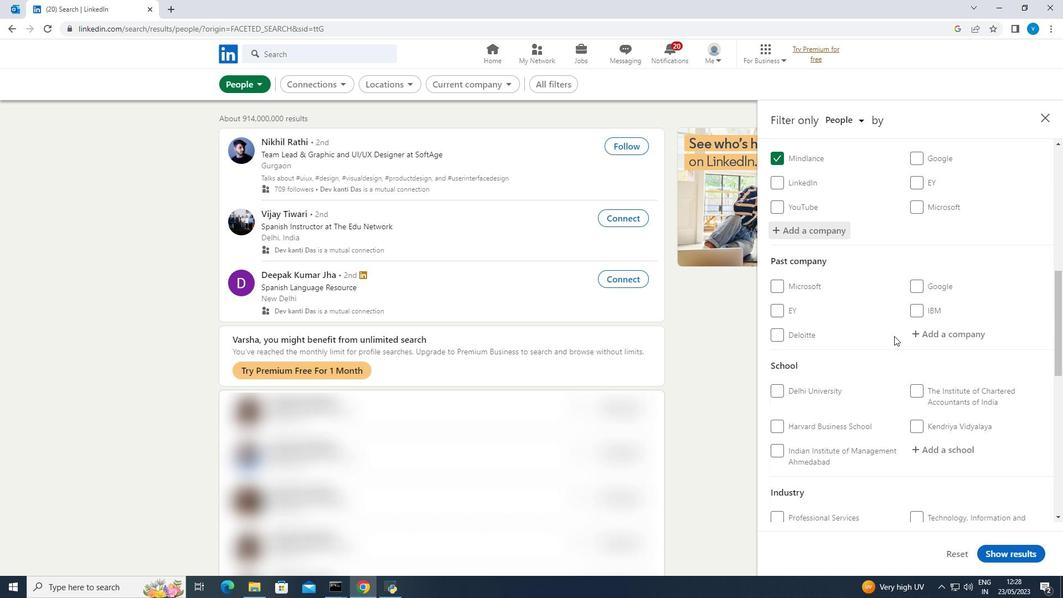 
Action: Mouse scrolled (894, 335) with delta (0, 0)
Screenshot: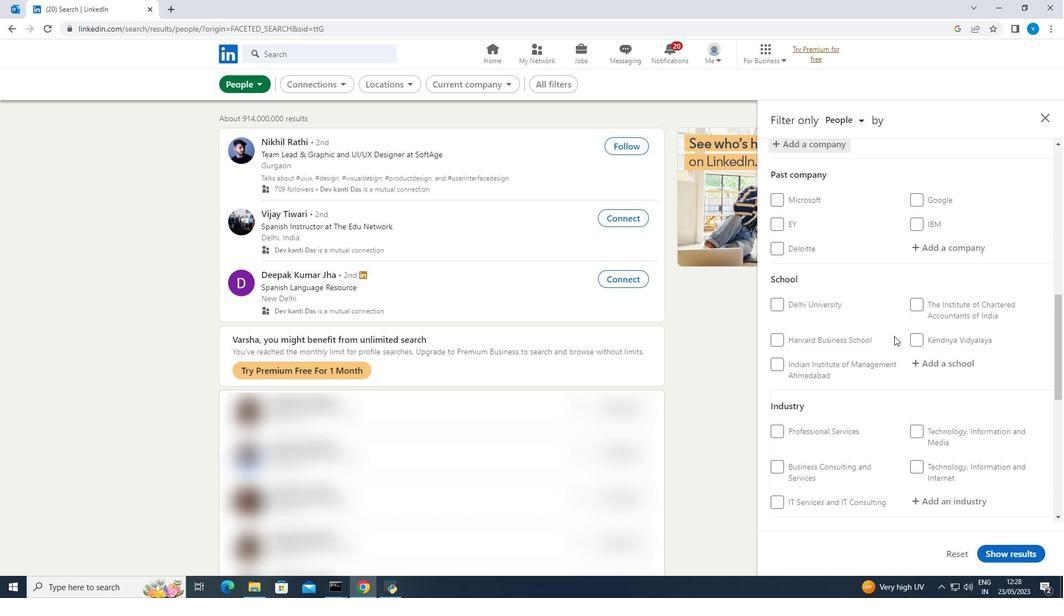 
Action: Mouse moved to (920, 288)
Screenshot: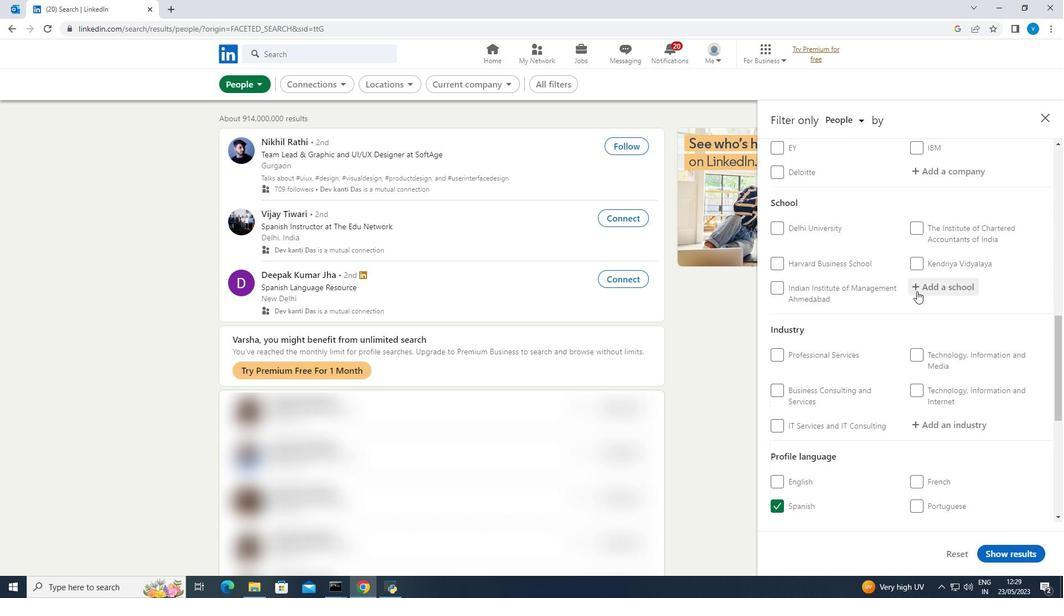 
Action: Mouse pressed left at (920, 288)
Screenshot: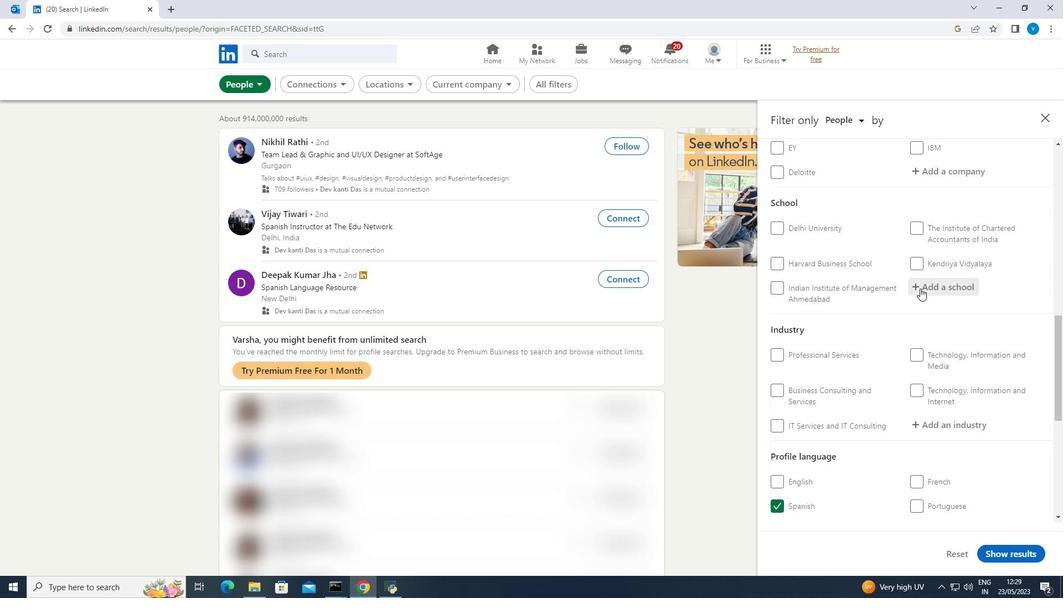 
Action: Mouse moved to (919, 288)
Screenshot: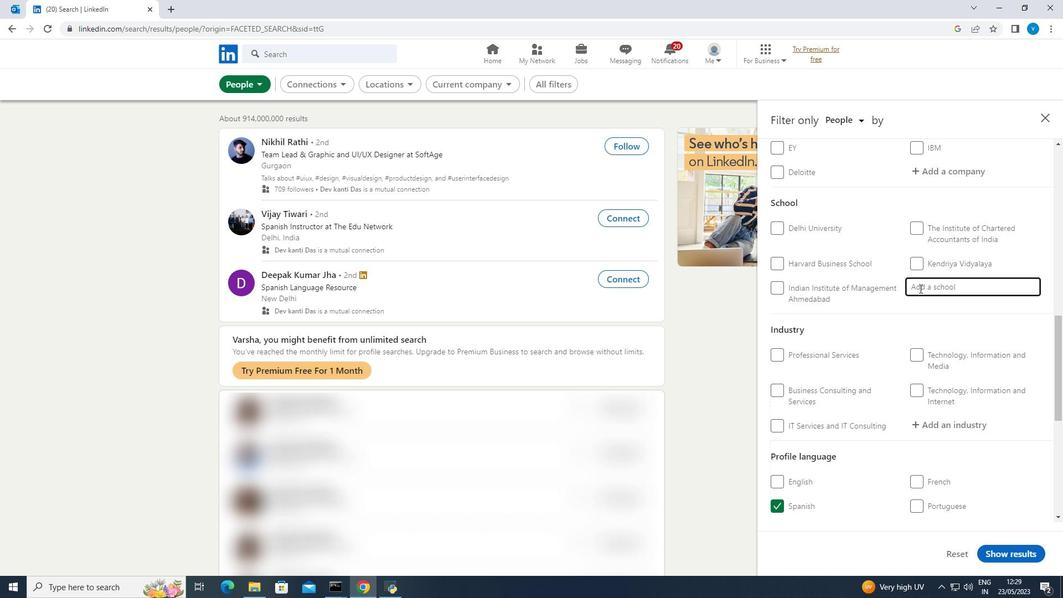 
Action: Key pressed <Key.shift><Key.shift><Key.shift><Key.shift><Key.shift><Key.shift><Key.shift><Key.shift><Key.shift><Key.shift><Key.shift><Key.shift><Key.shift>K.<Key.shift><Key.shift><Key.shift><Key.shift><Key.shift>J.<Key.shift><Key.shift><Key.shift><Key.shift><Key.shift><Key.shift>I<Key.backspace><Key.space><Key.shift><Key.shift><Key.shift><Key.shift><Key.shift>Insti
Screenshot: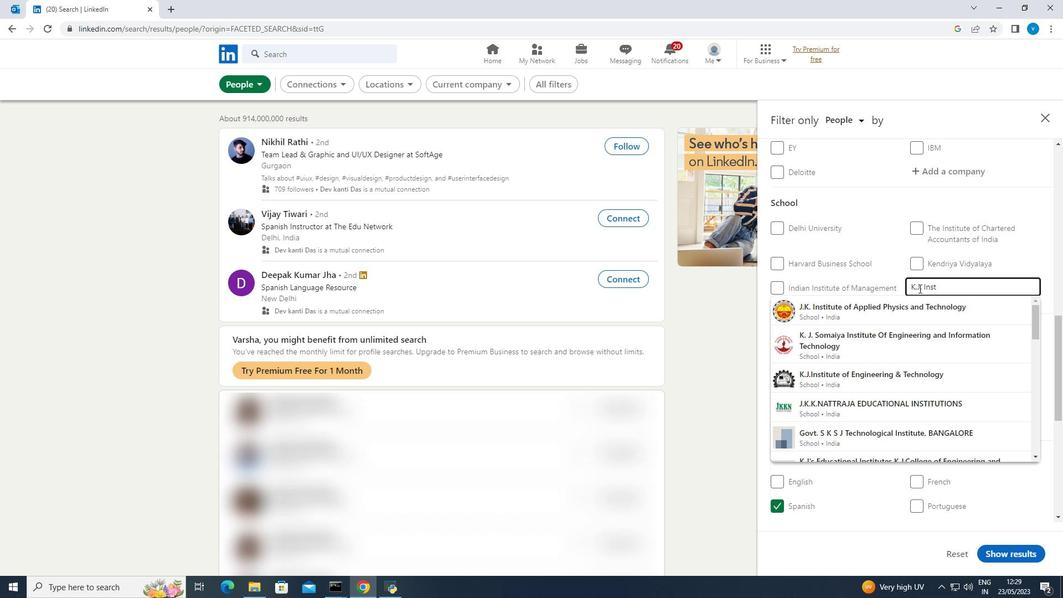 
Action: Mouse moved to (895, 369)
Screenshot: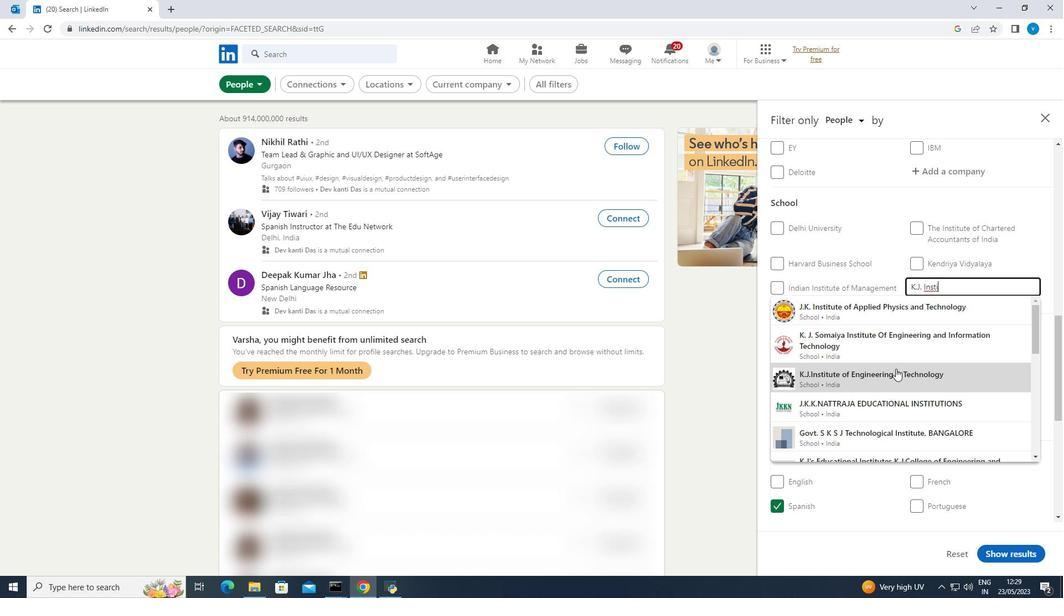 
Action: Mouse pressed left at (895, 369)
Screenshot: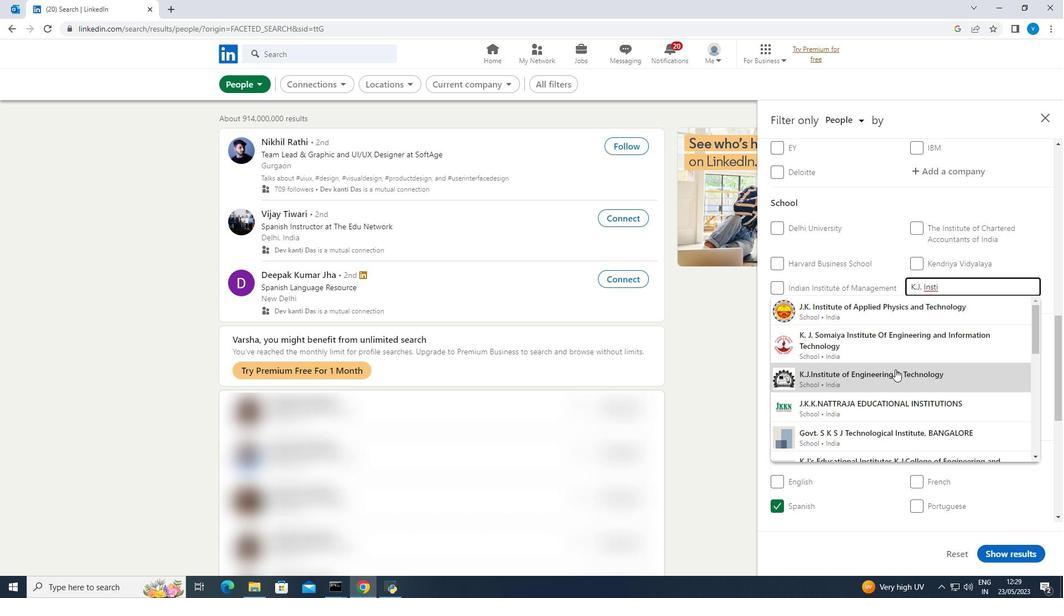 
Action: Mouse scrolled (895, 368) with delta (0, 0)
Screenshot: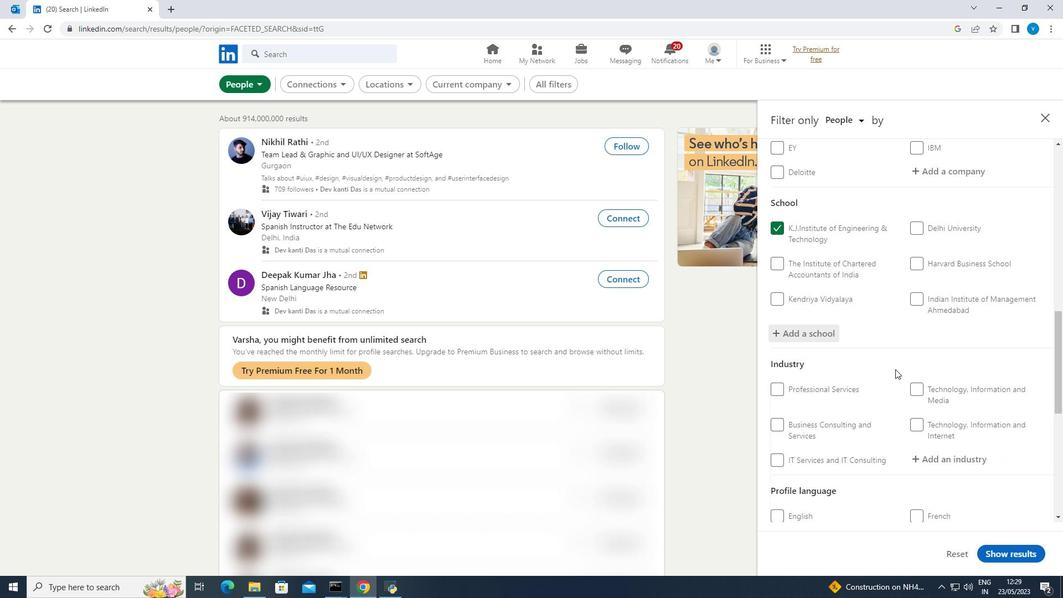 
Action: Mouse scrolled (895, 368) with delta (0, 0)
Screenshot: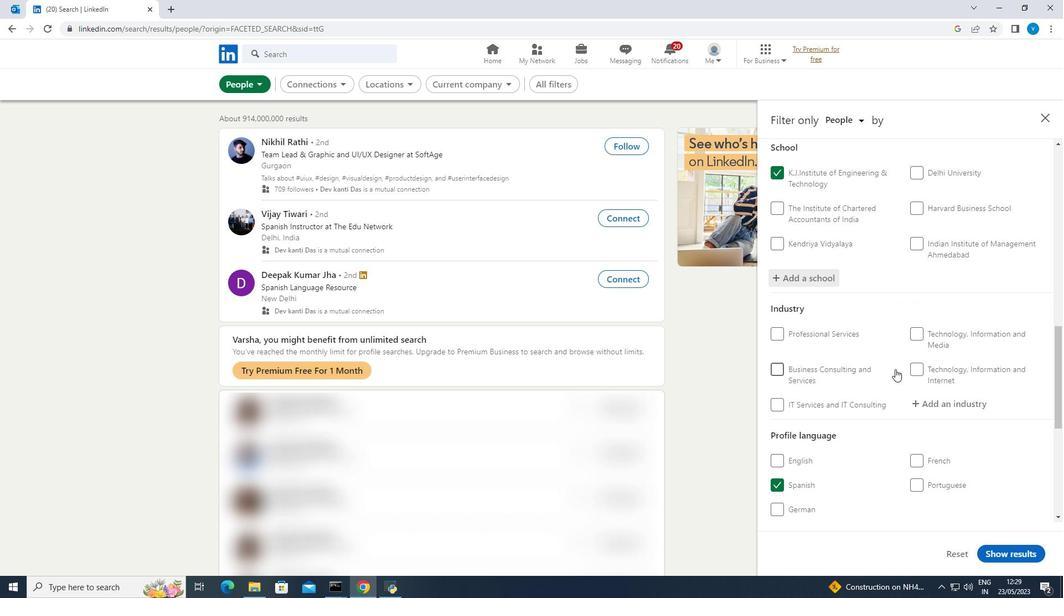 
Action: Mouse moved to (920, 352)
Screenshot: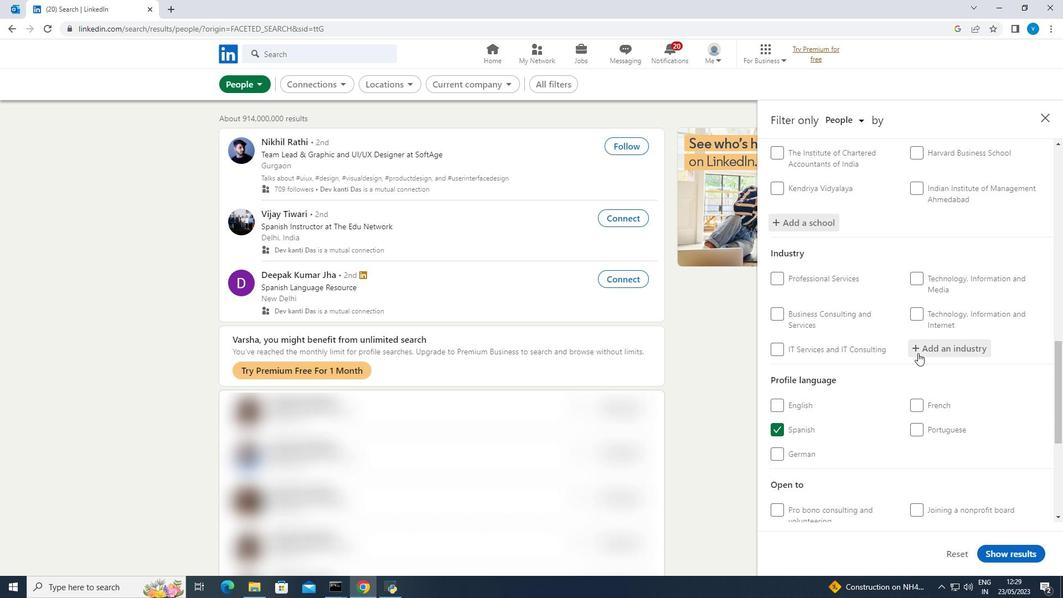 
Action: Mouse pressed left at (920, 352)
Screenshot: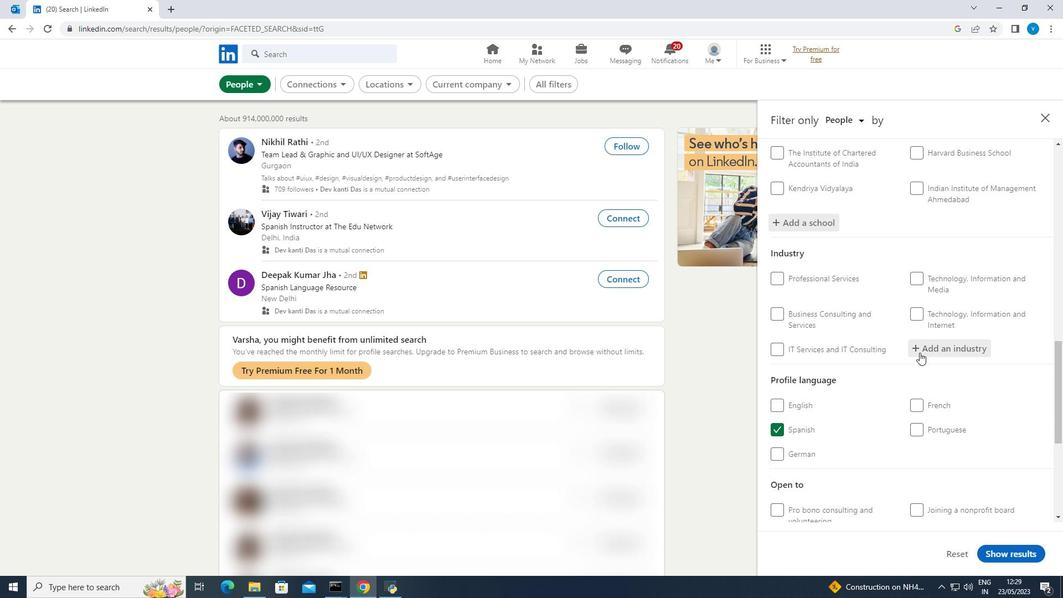 
Action: Key pressed <Key.shift><Key.shift><Key.shift><Key.shift><Key.shift>Bed-and-
Screenshot: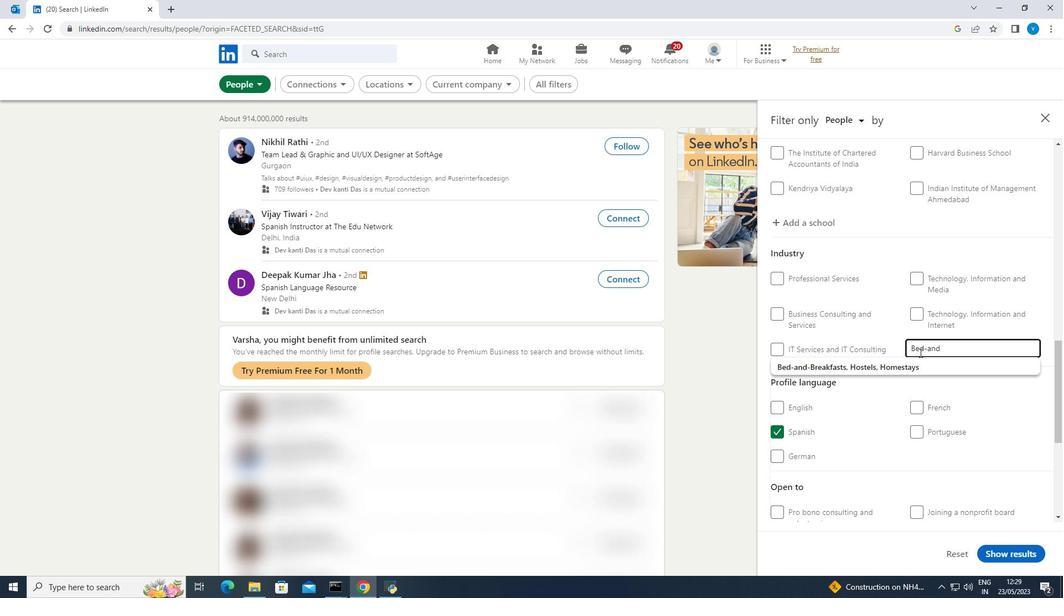 
Action: Mouse moved to (905, 362)
Screenshot: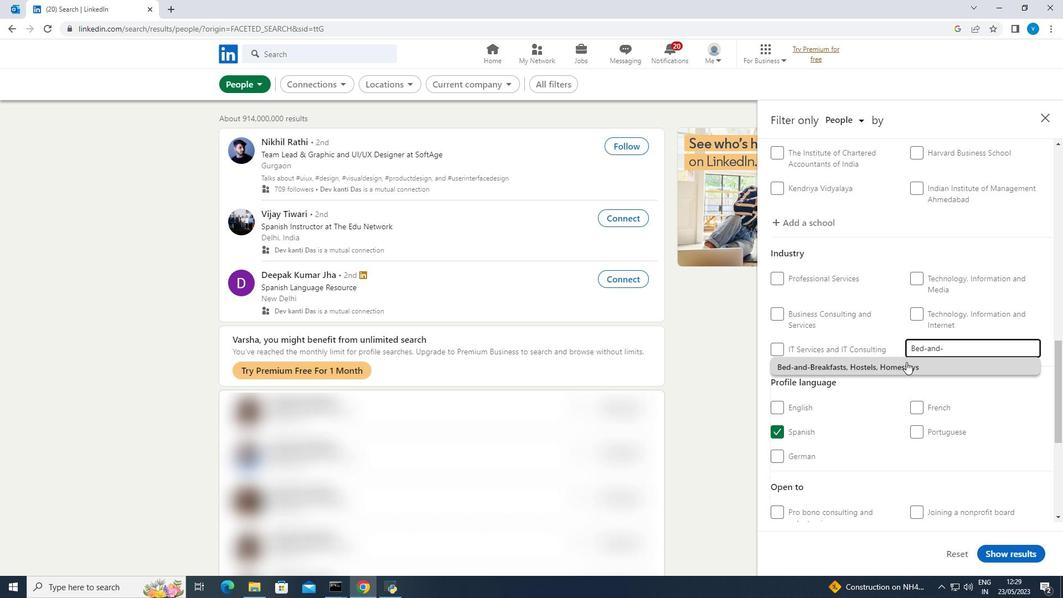 
Action: Mouse pressed left at (905, 362)
Screenshot: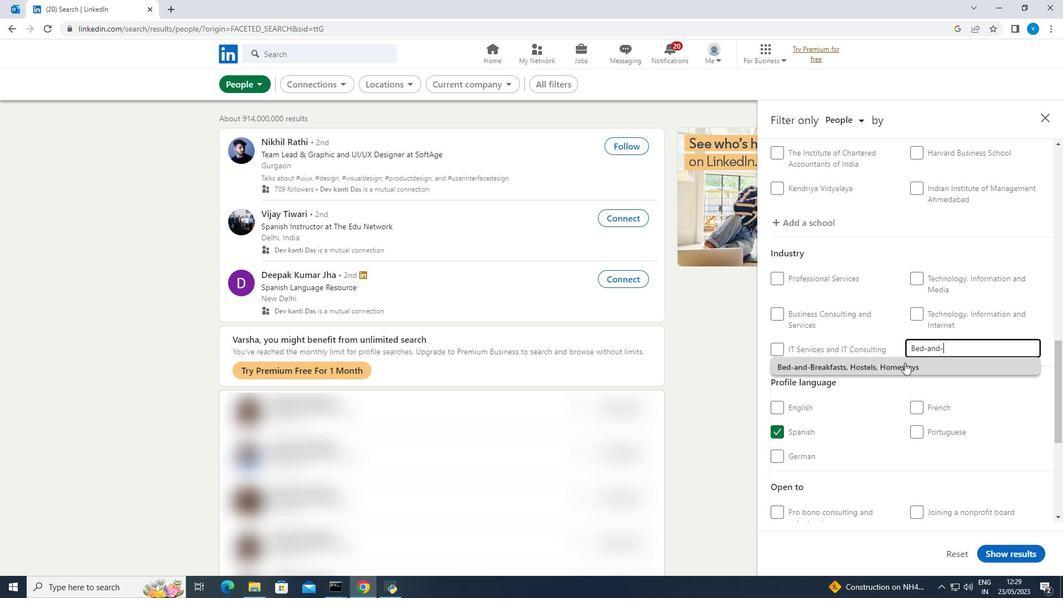 
Action: Mouse scrolled (905, 362) with delta (0, 0)
Screenshot: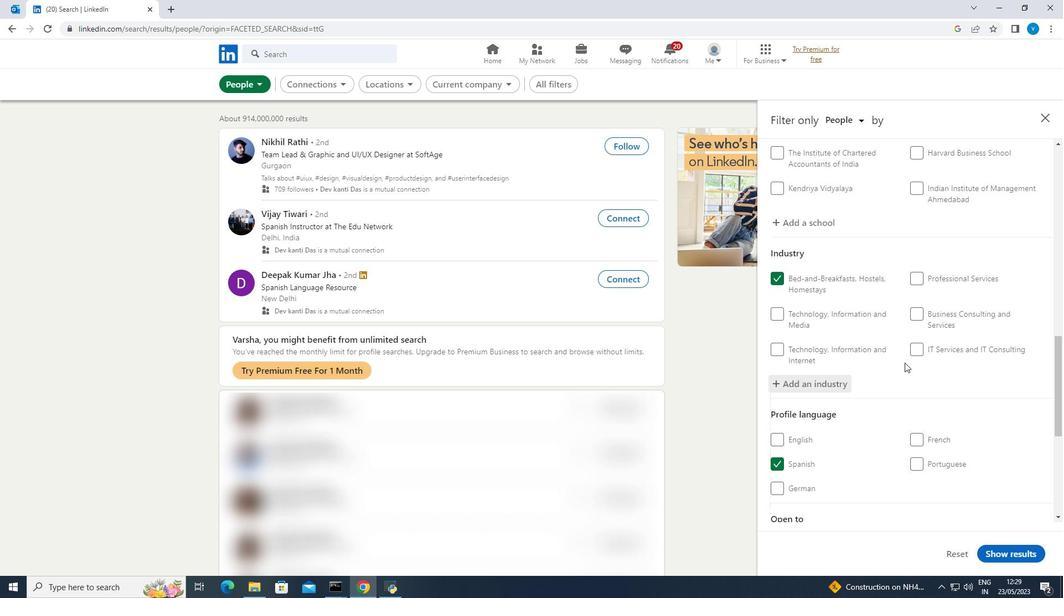 
Action: Mouse scrolled (905, 362) with delta (0, 0)
Screenshot: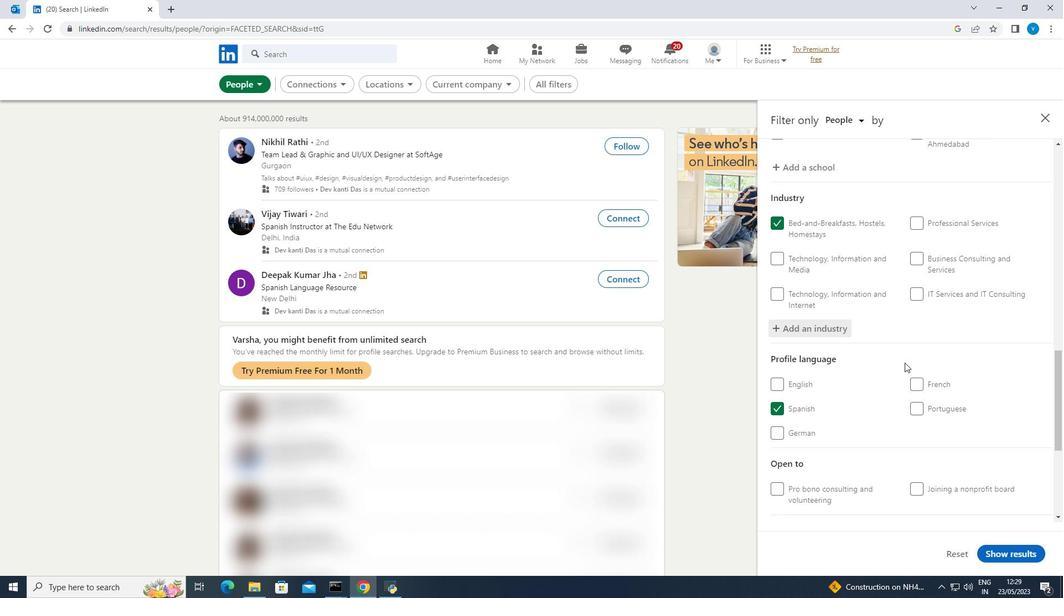 
Action: Mouse scrolled (905, 362) with delta (0, 0)
Screenshot: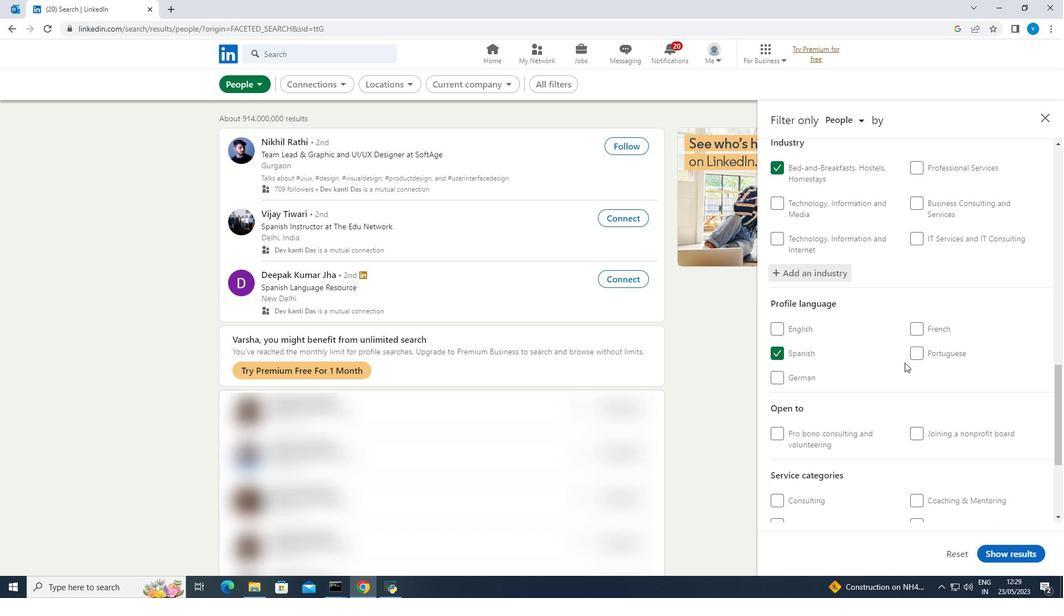 
Action: Mouse scrolled (905, 362) with delta (0, 0)
Screenshot: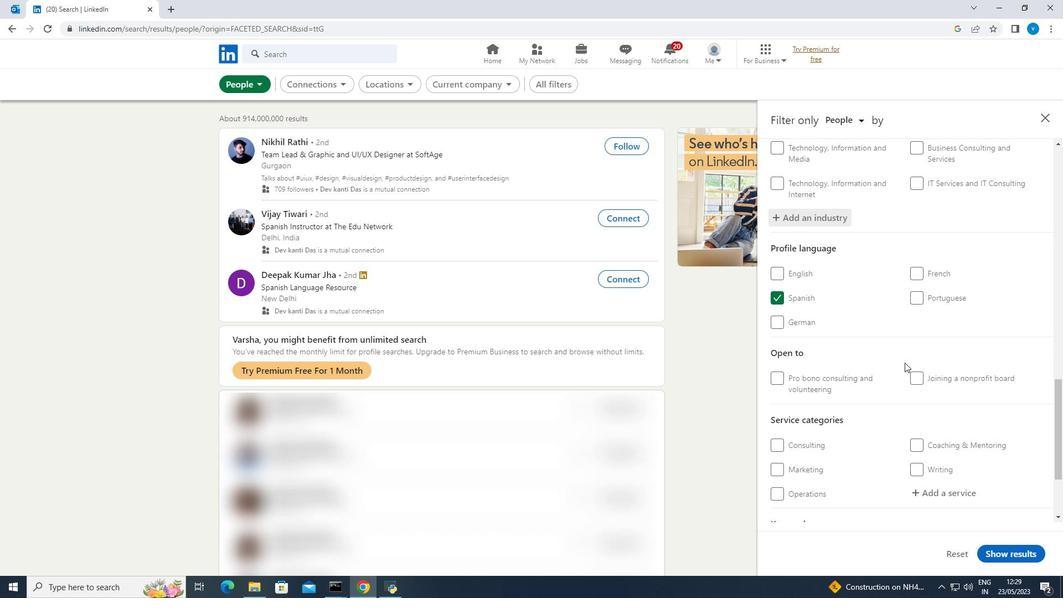 
Action: Mouse scrolled (905, 362) with delta (0, 0)
Screenshot: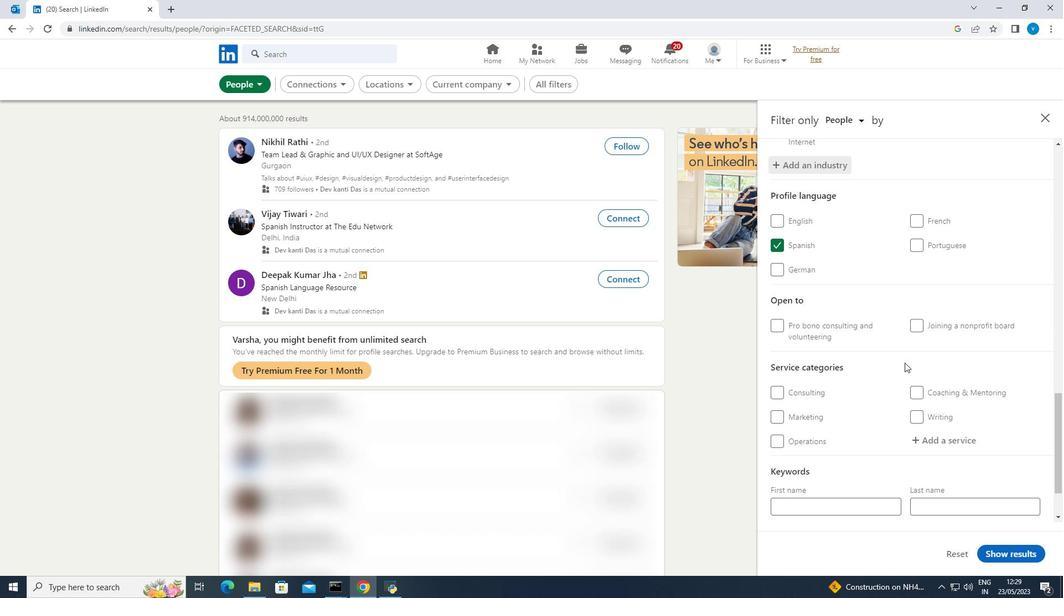
Action: Mouse moved to (963, 385)
Screenshot: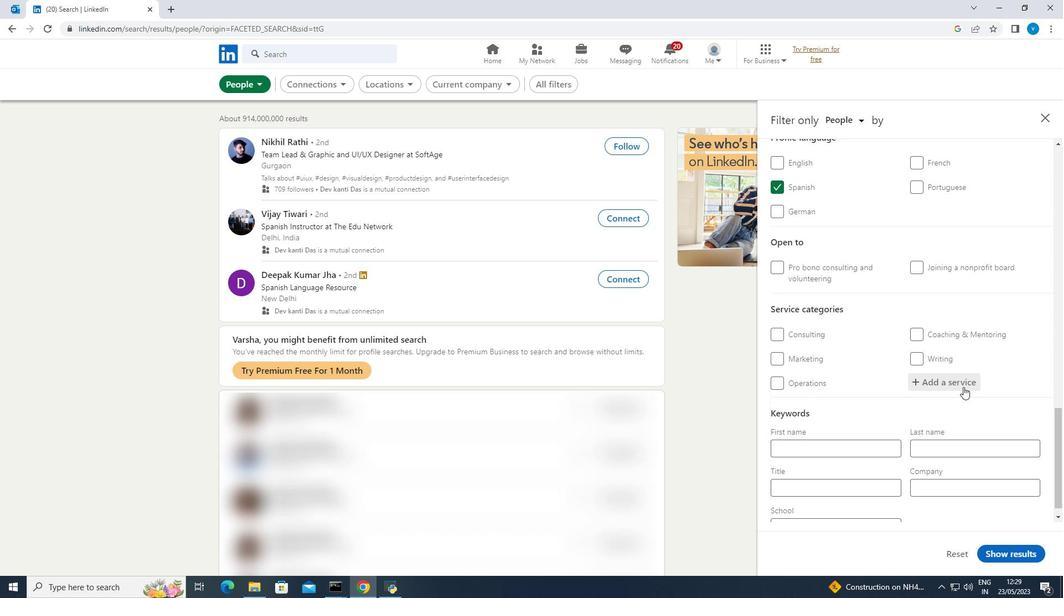 
Action: Mouse pressed left at (963, 385)
Screenshot: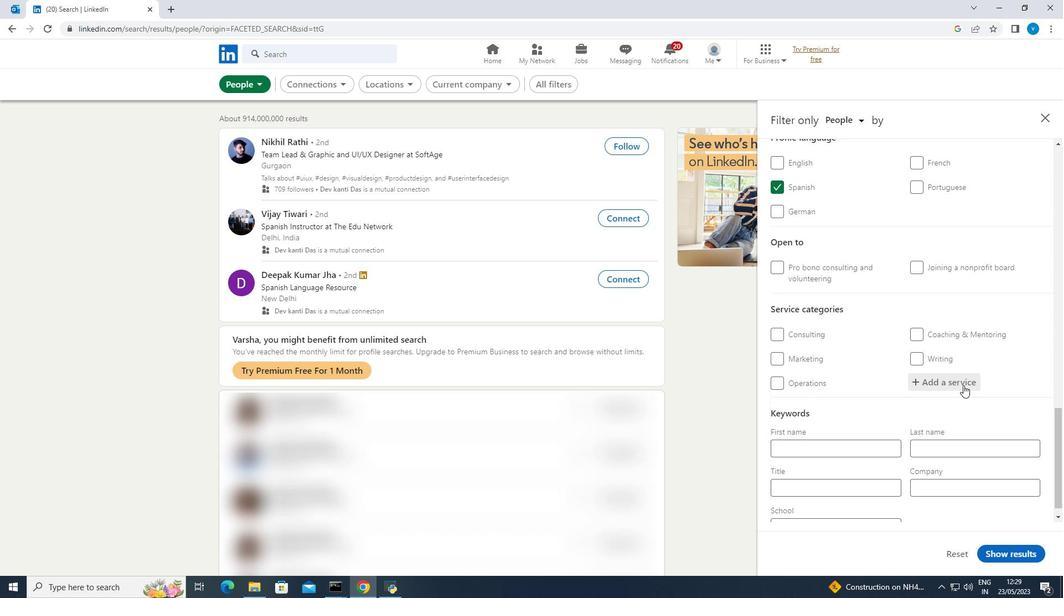 
Action: Key pressed <Key.shift><Key.shift><Key.shift><Key.shift><Key.shift><Key.shift><Key.shift><Key.shift><Key.shift><Key.shift>Public<Key.space>
Screenshot: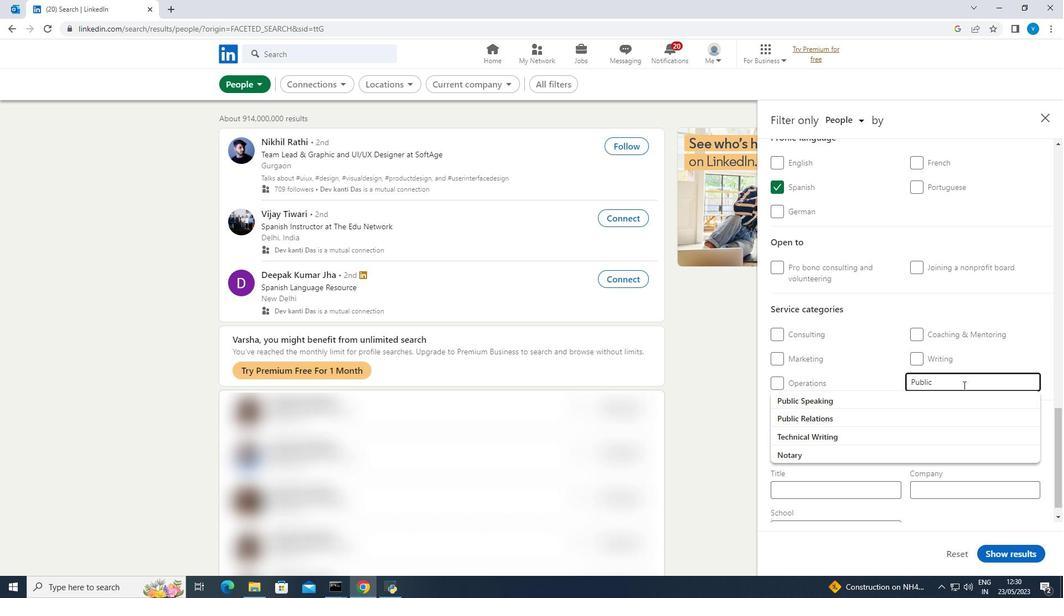 
Action: Mouse moved to (932, 396)
Screenshot: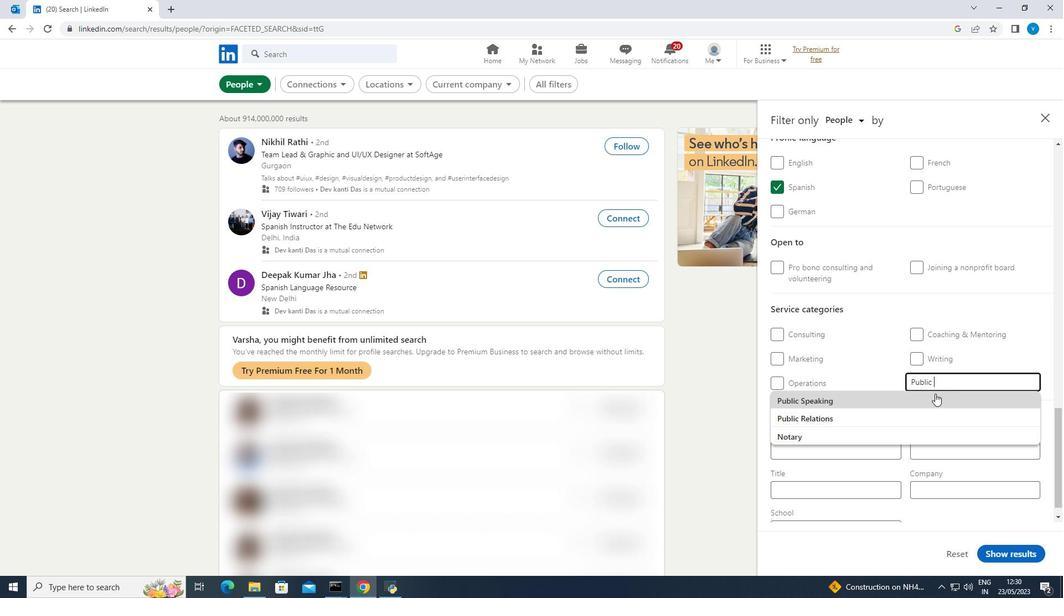 
Action: Mouse pressed left at (932, 396)
Screenshot: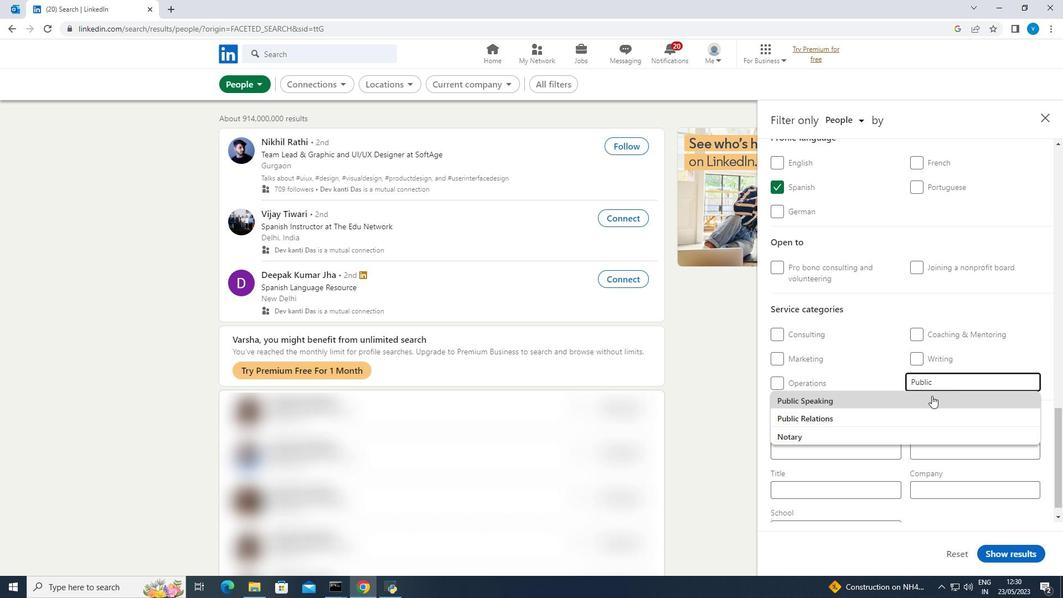 
Action: Mouse scrolled (932, 395) with delta (0, 0)
Screenshot: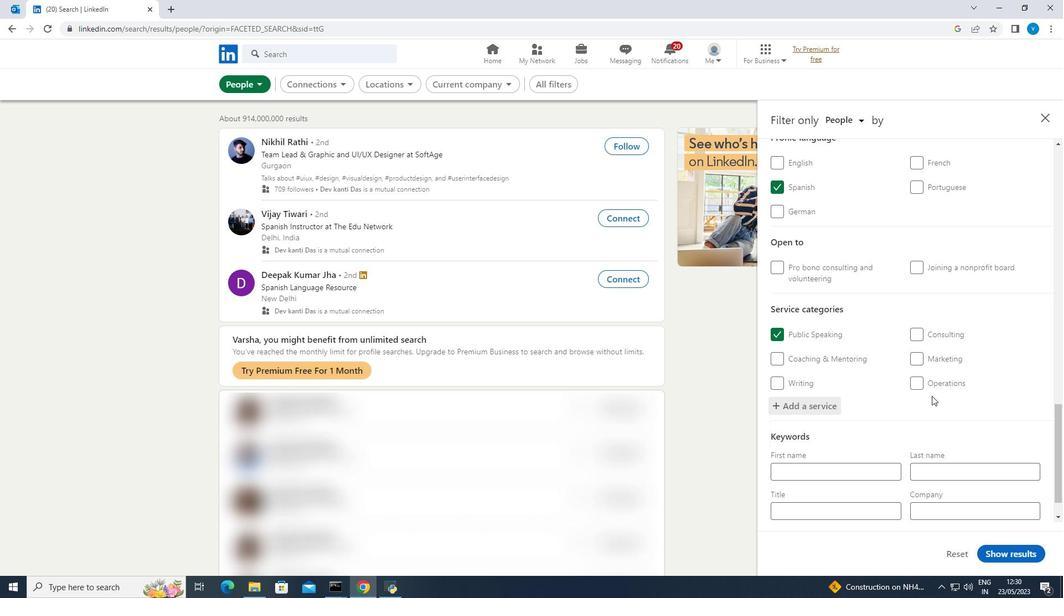 
Action: Mouse scrolled (932, 395) with delta (0, 0)
Screenshot: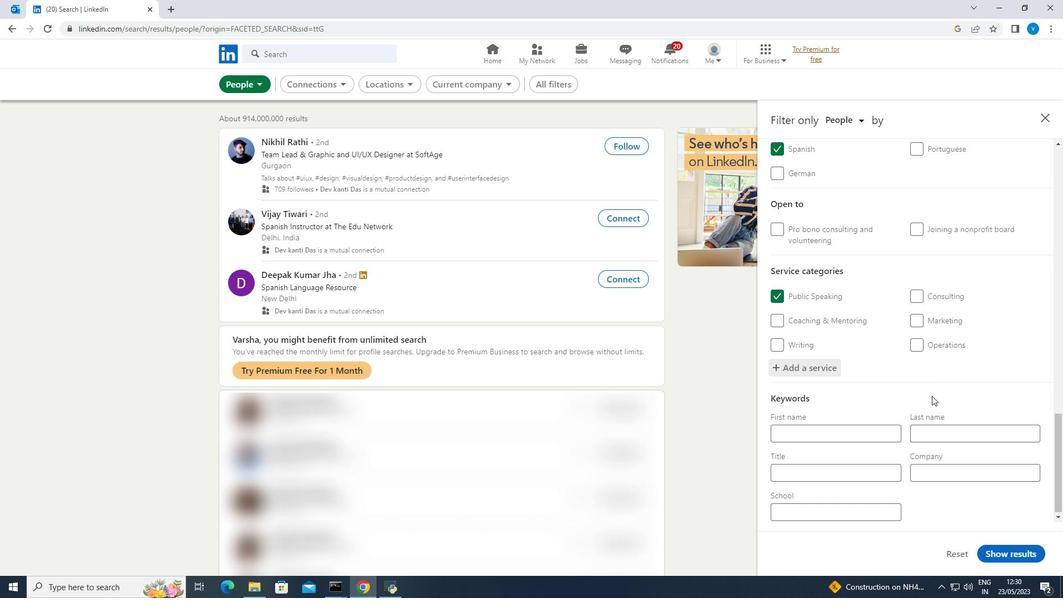 
Action: Mouse scrolled (932, 395) with delta (0, 0)
Screenshot: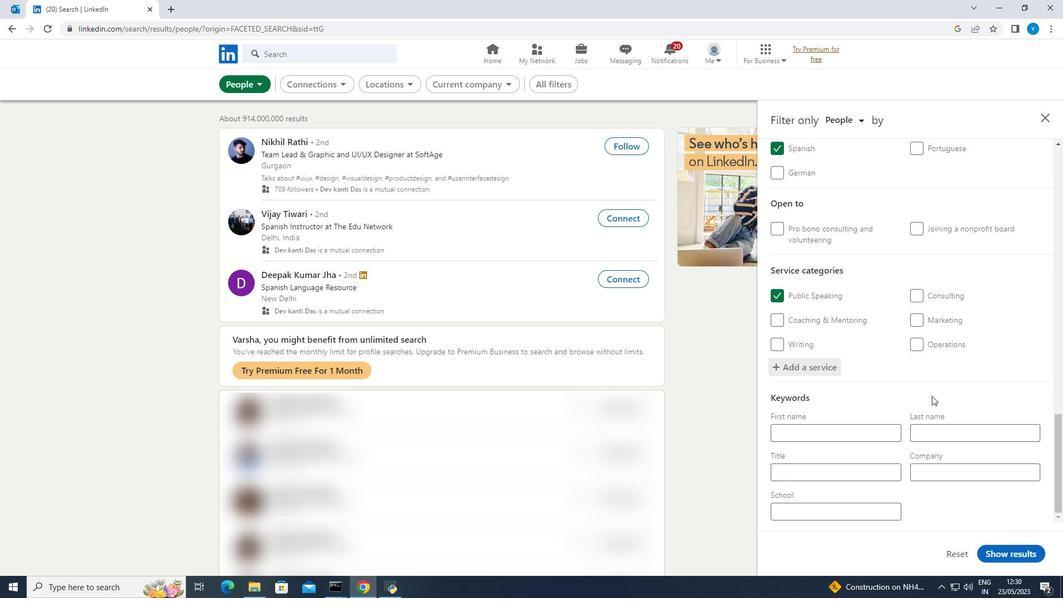 
Action: Mouse moved to (883, 469)
Screenshot: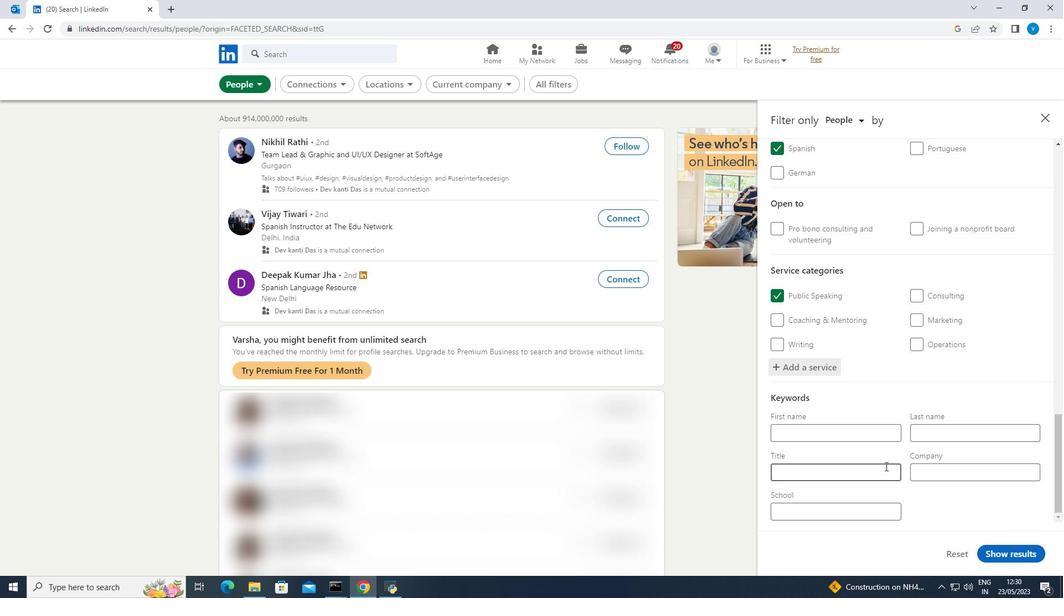 
Action: Mouse pressed left at (883, 469)
Screenshot: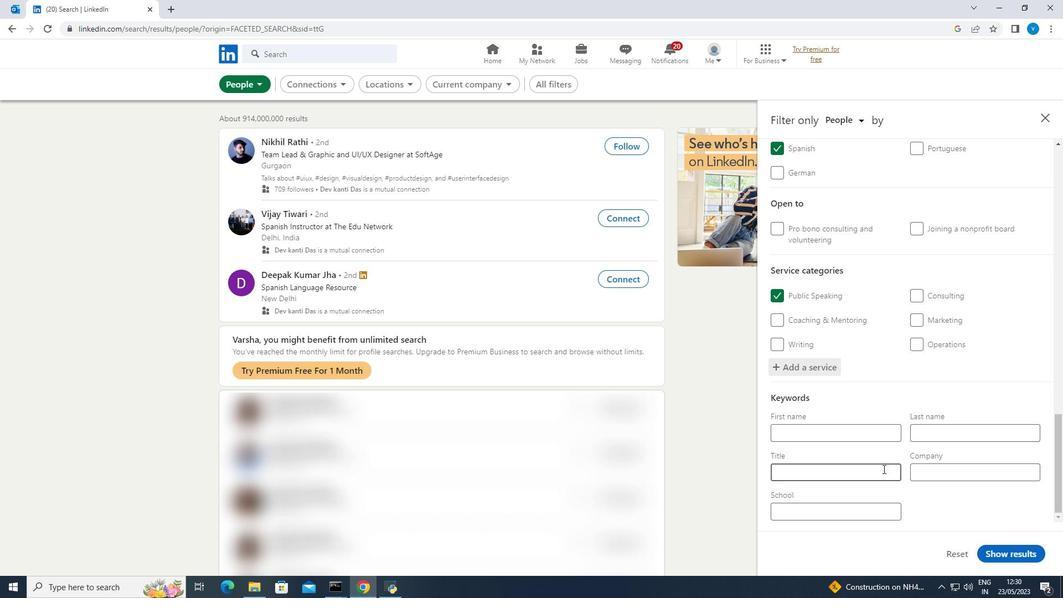 
Action: Key pressed <Key.shift><Key.shift><Key.shift><Key.shift><Key.shift><Key.shift>Account<Key.space><Key.shift><Key.shift><Key.shift><Key.shift>Collector
Screenshot: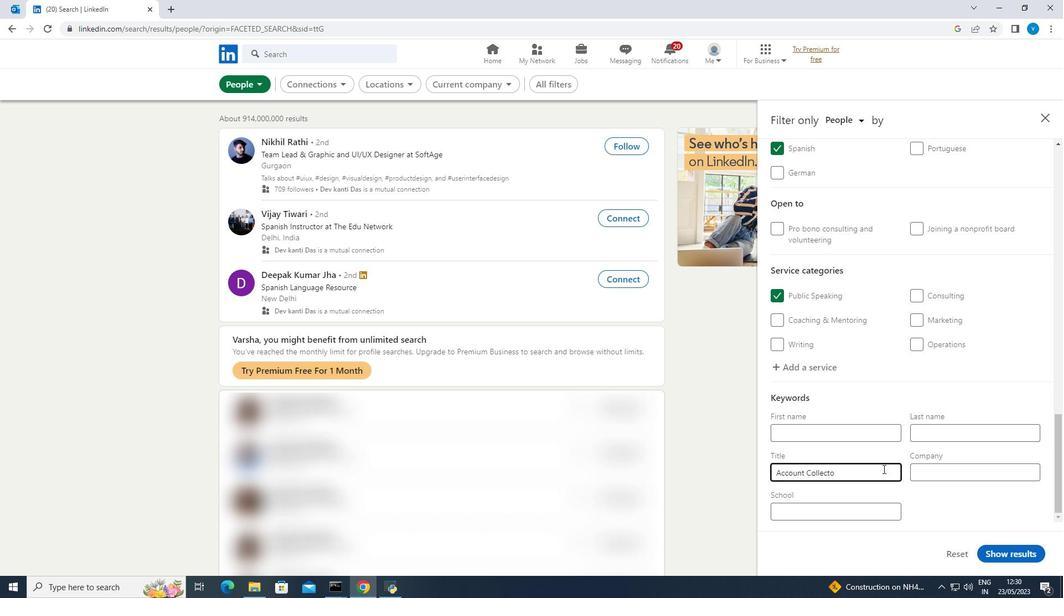 
Action: Mouse moved to (988, 550)
Screenshot: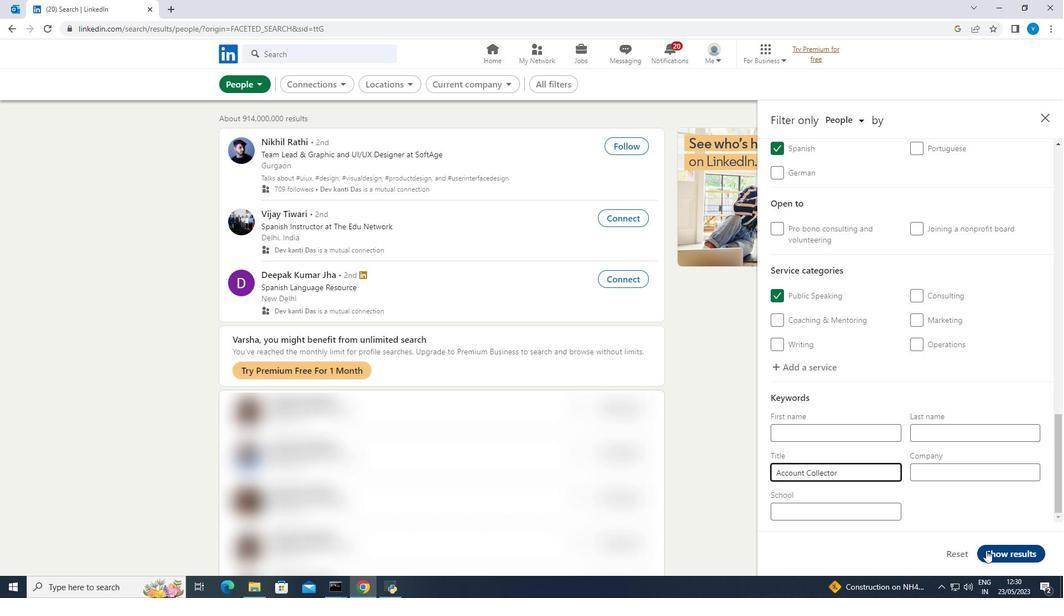 
Action: Mouse pressed left at (988, 550)
Screenshot: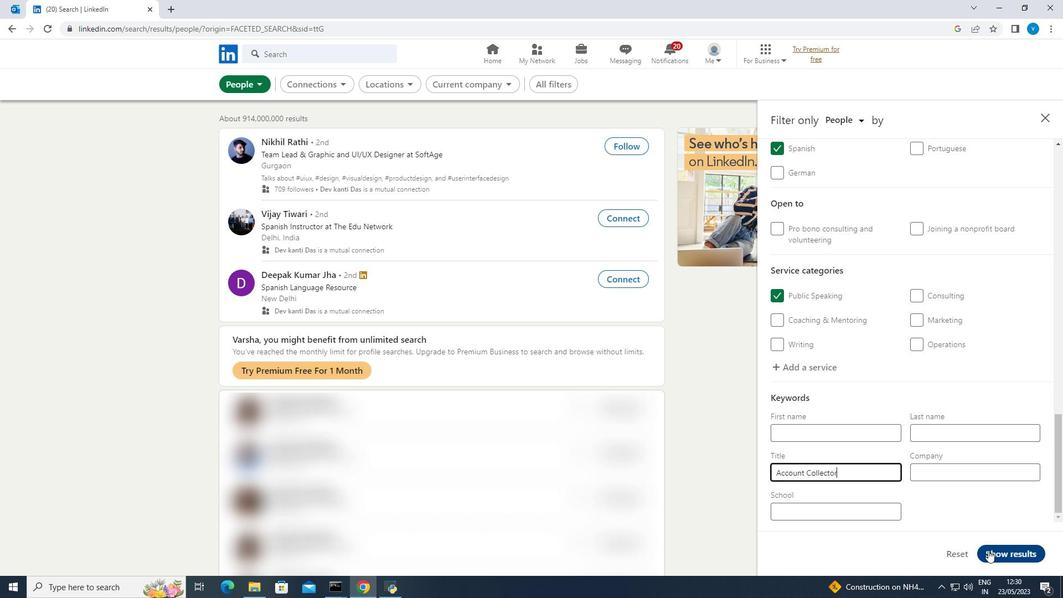 
Action: Mouse moved to (977, 555)
Screenshot: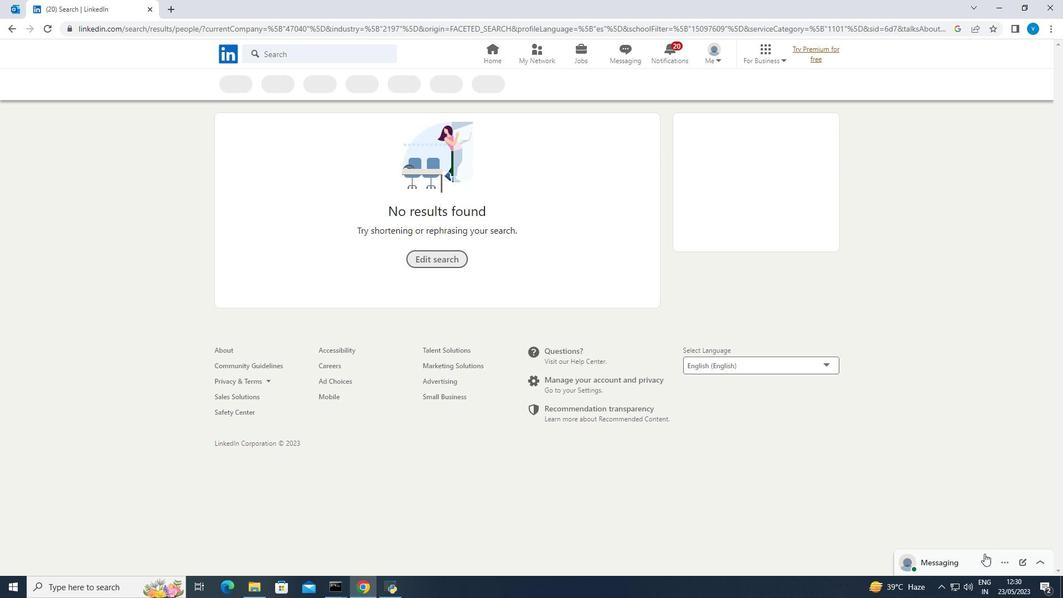
